 Task: Look for space in Backa Palanka, Serbia from 15th June, 2023 to 21st June, 2023 for 5 adults in price range Rs.14000 to Rs.25000. Place can be entire place with 3 bedrooms having 3 beds and 3 bathrooms. Property type can be house, flat, guest house. Booking option can be shelf check-in. Required host language is English.
Action: Mouse moved to (405, 183)
Screenshot: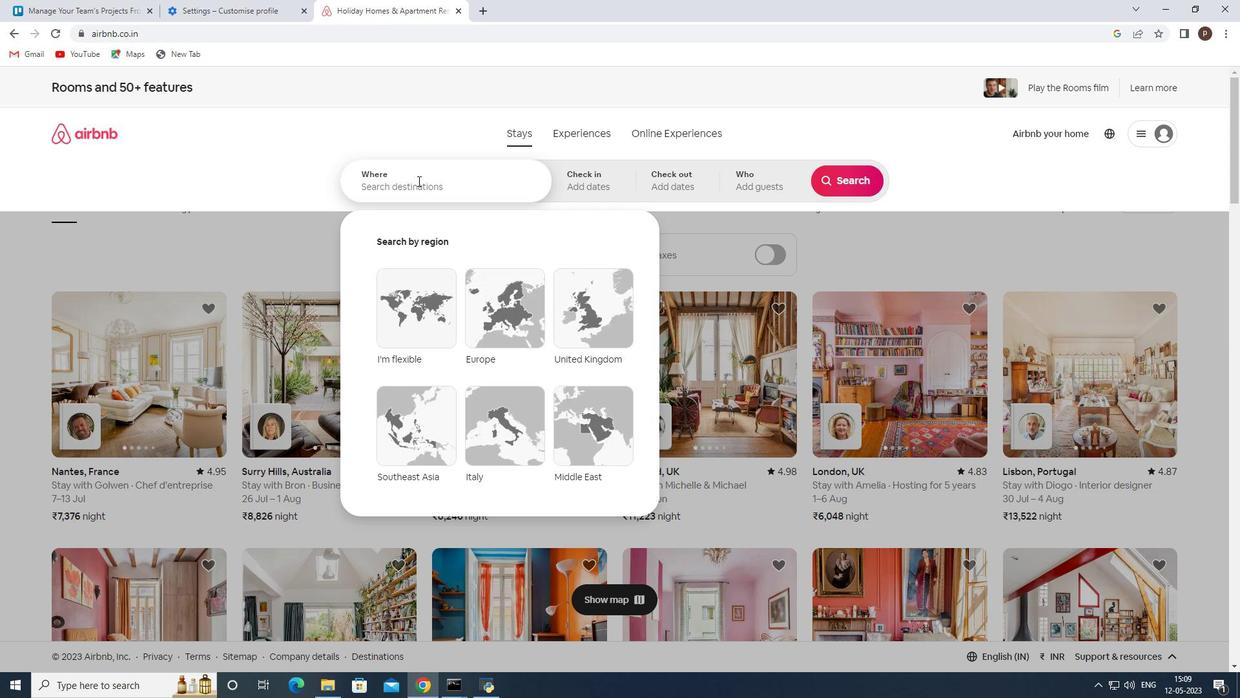 
Action: Mouse pressed left at (405, 183)
Screenshot: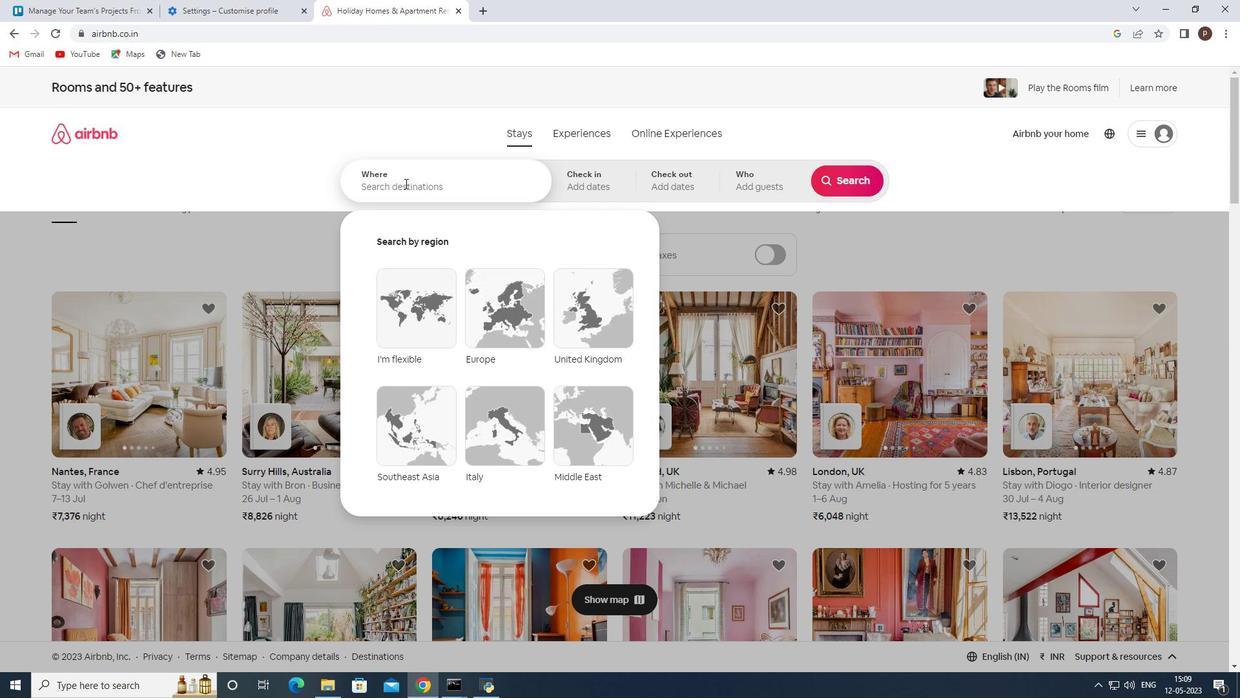 
Action: Key pressed <Key.caps_lock>B<Key.caps_lock>acka
Screenshot: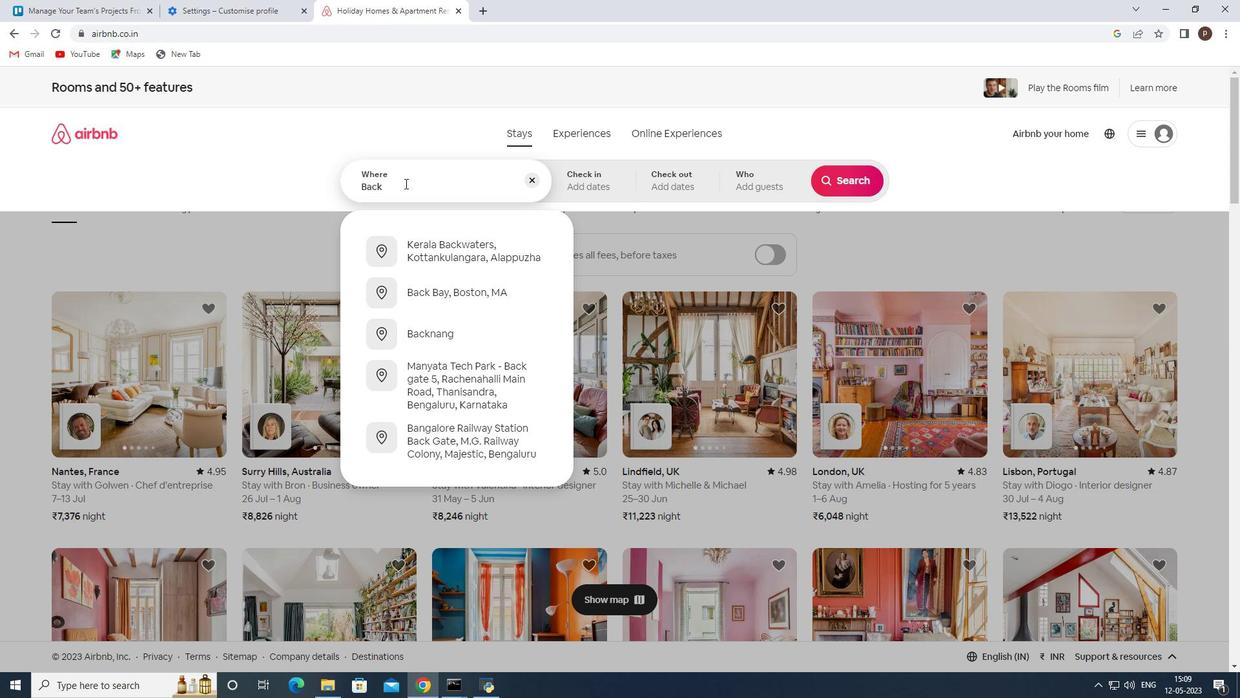 
Action: Mouse moved to (441, 245)
Screenshot: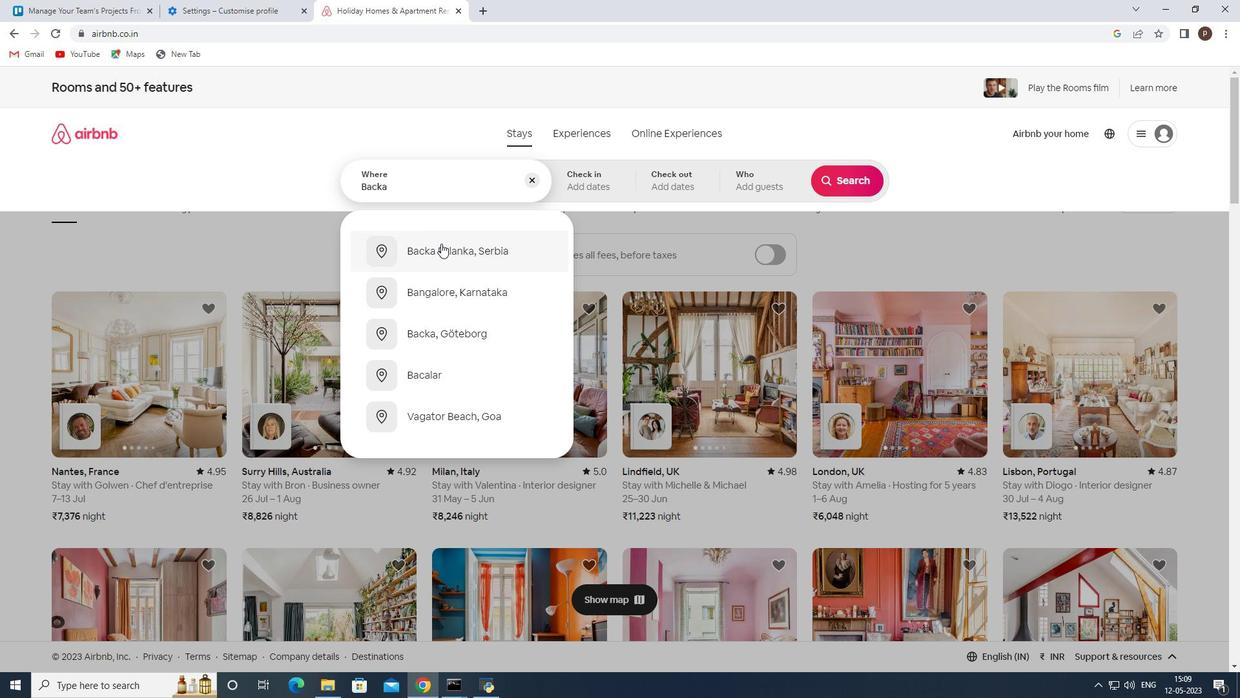 
Action: Mouse pressed left at (441, 245)
Screenshot: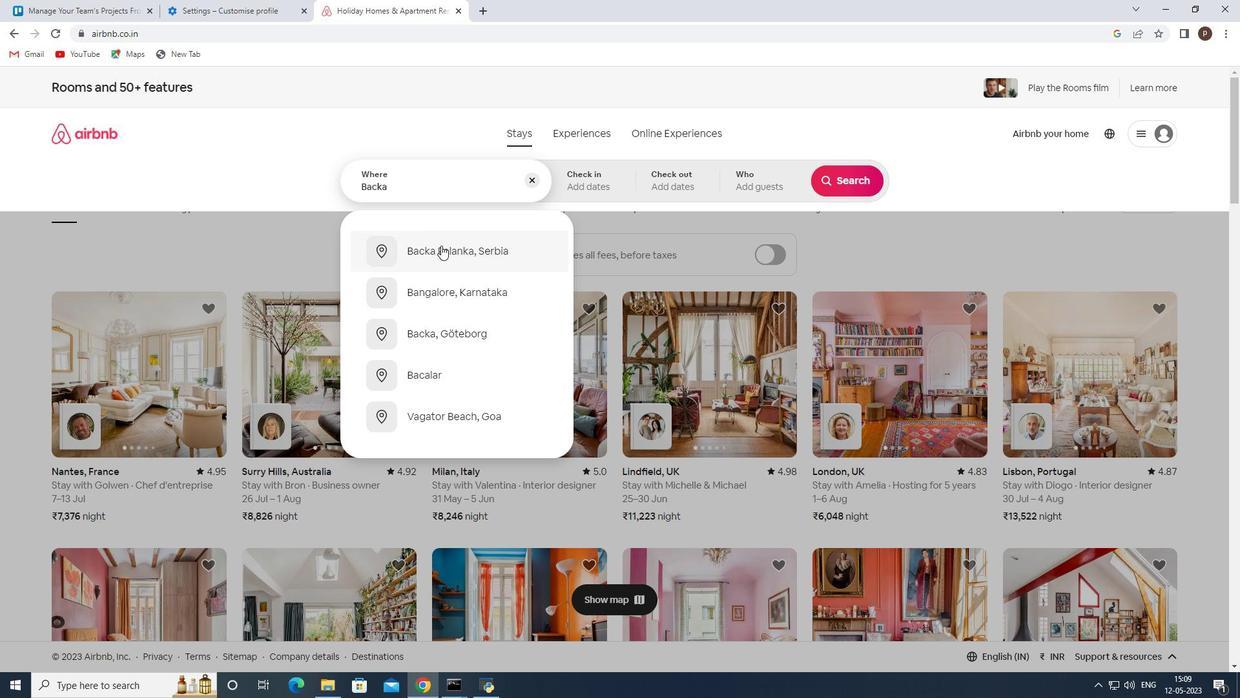 
Action: Mouse moved to (771, 394)
Screenshot: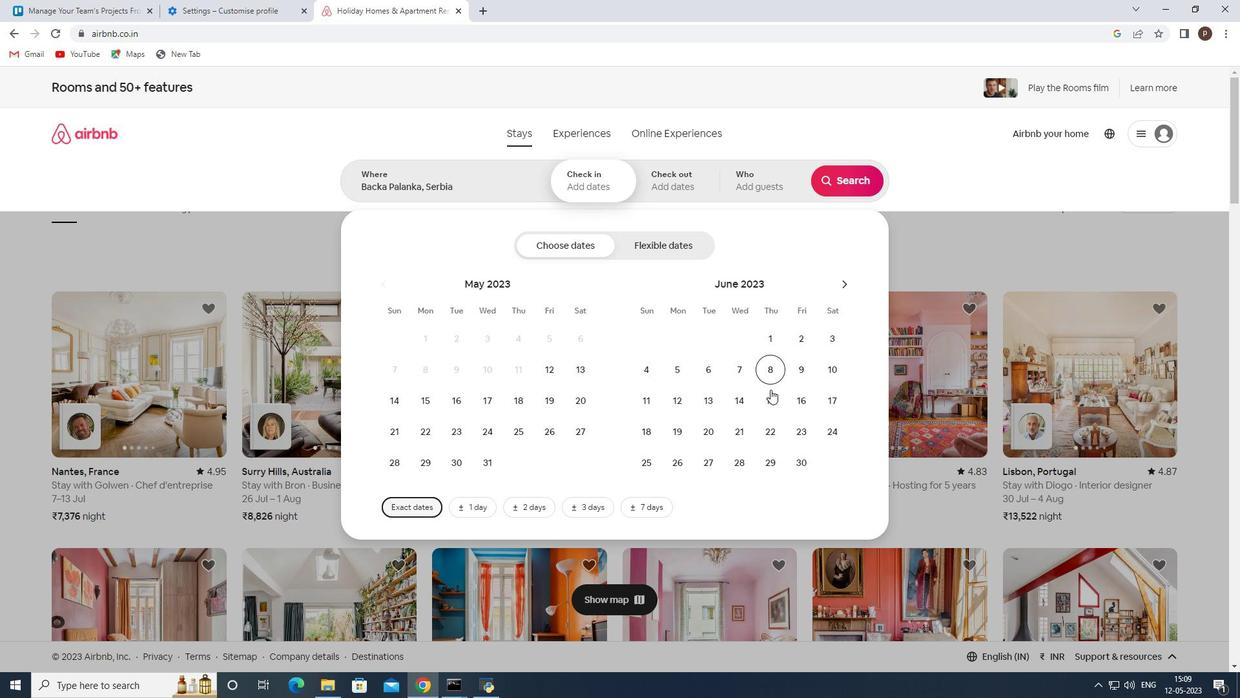 
Action: Mouse pressed left at (771, 394)
Screenshot: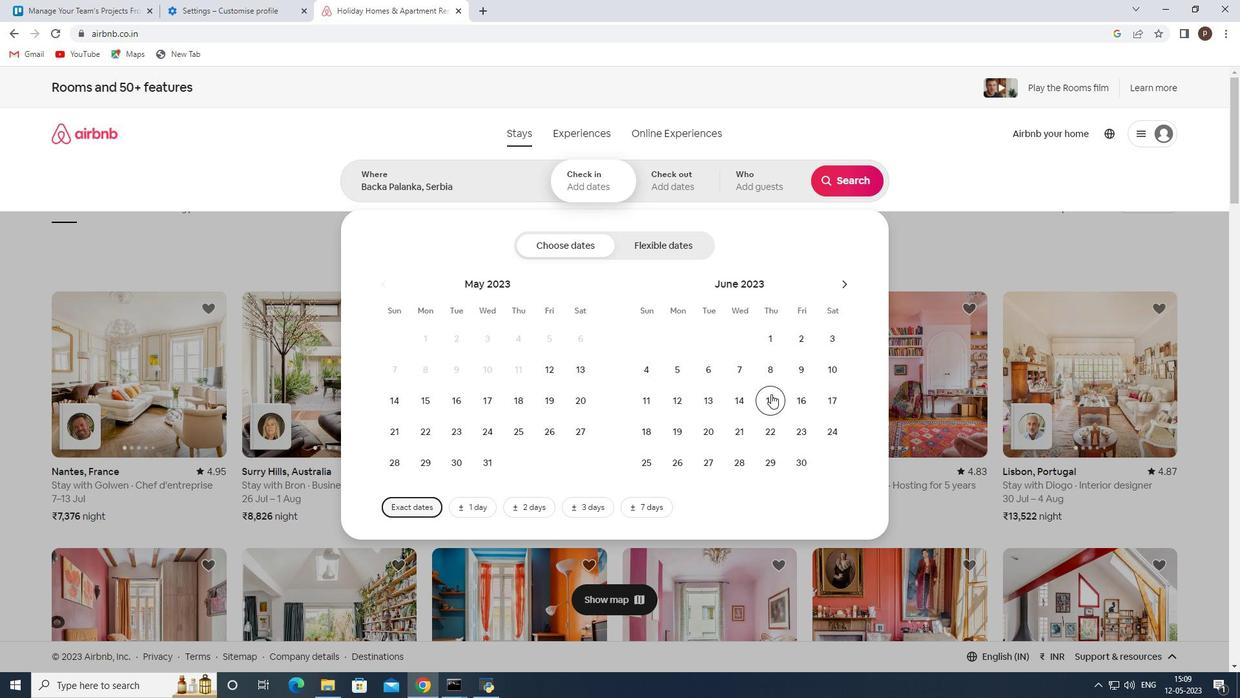 
Action: Mouse moved to (736, 431)
Screenshot: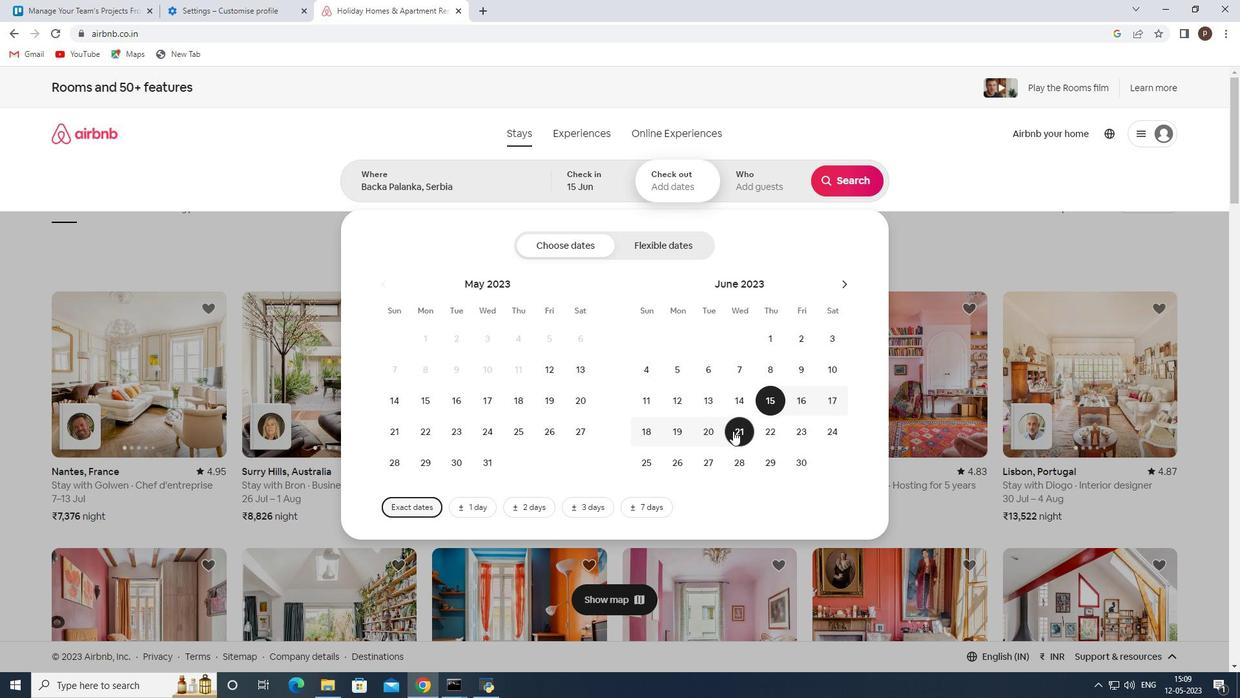 
Action: Mouse pressed left at (736, 431)
Screenshot: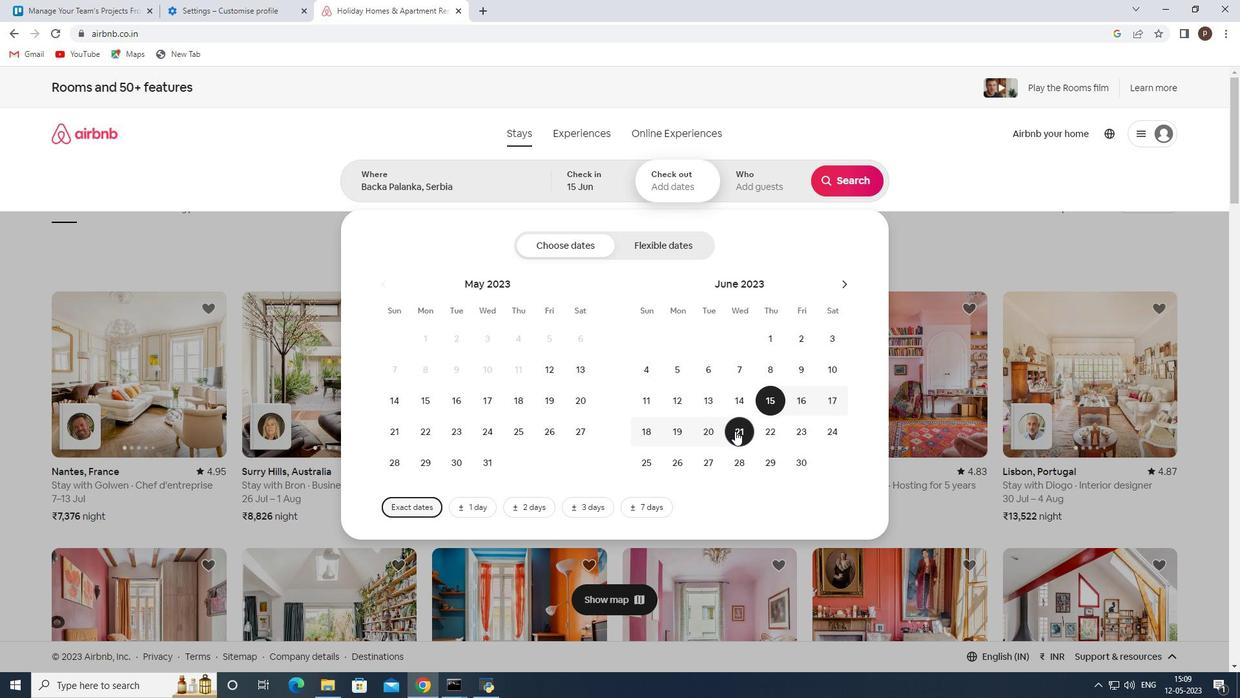 
Action: Mouse moved to (752, 186)
Screenshot: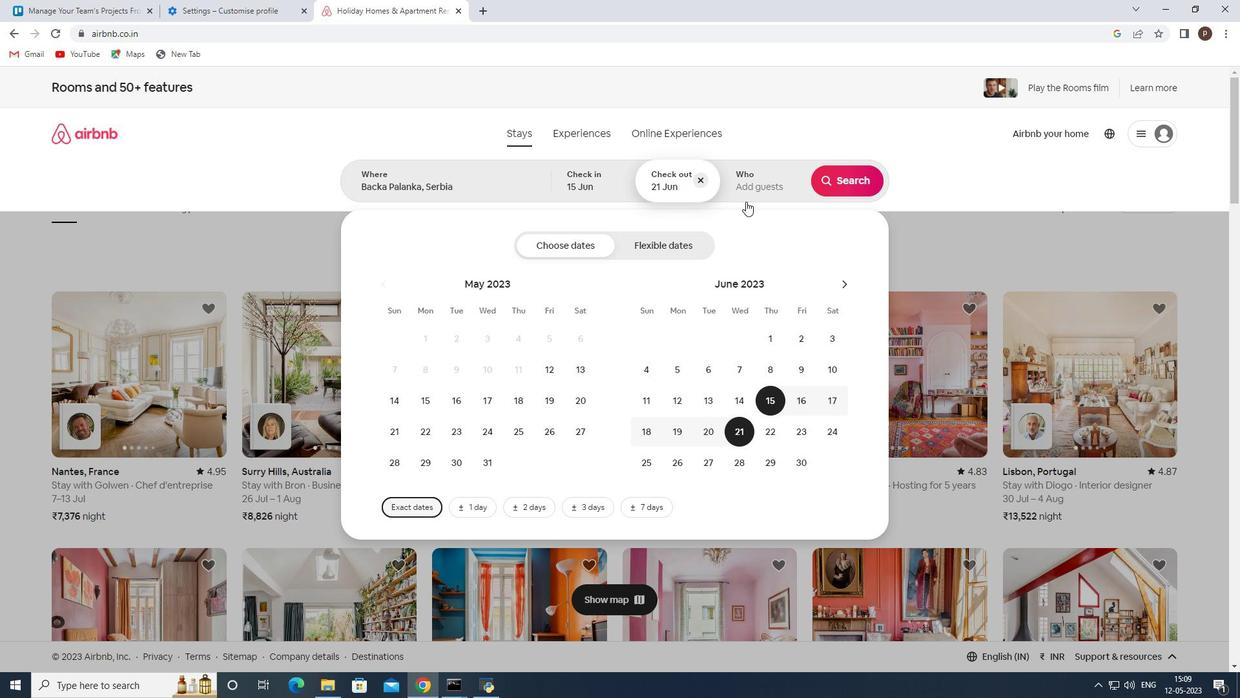 
Action: Mouse pressed left at (752, 186)
Screenshot: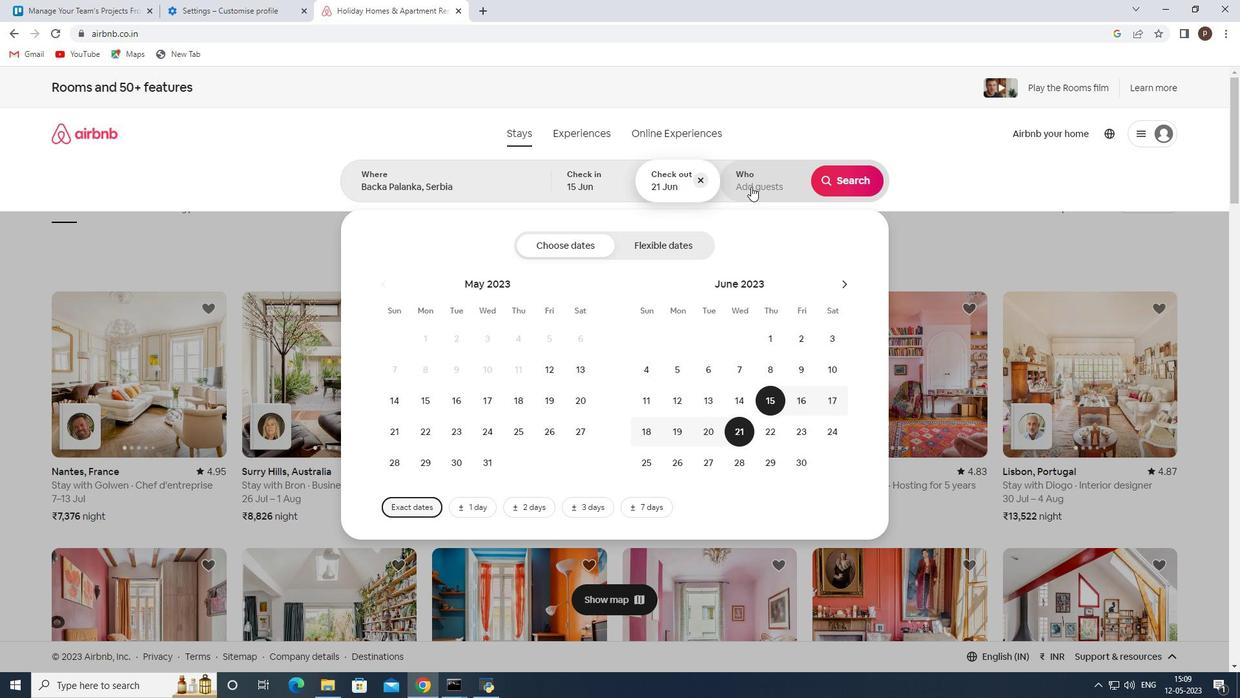 
Action: Mouse moved to (839, 247)
Screenshot: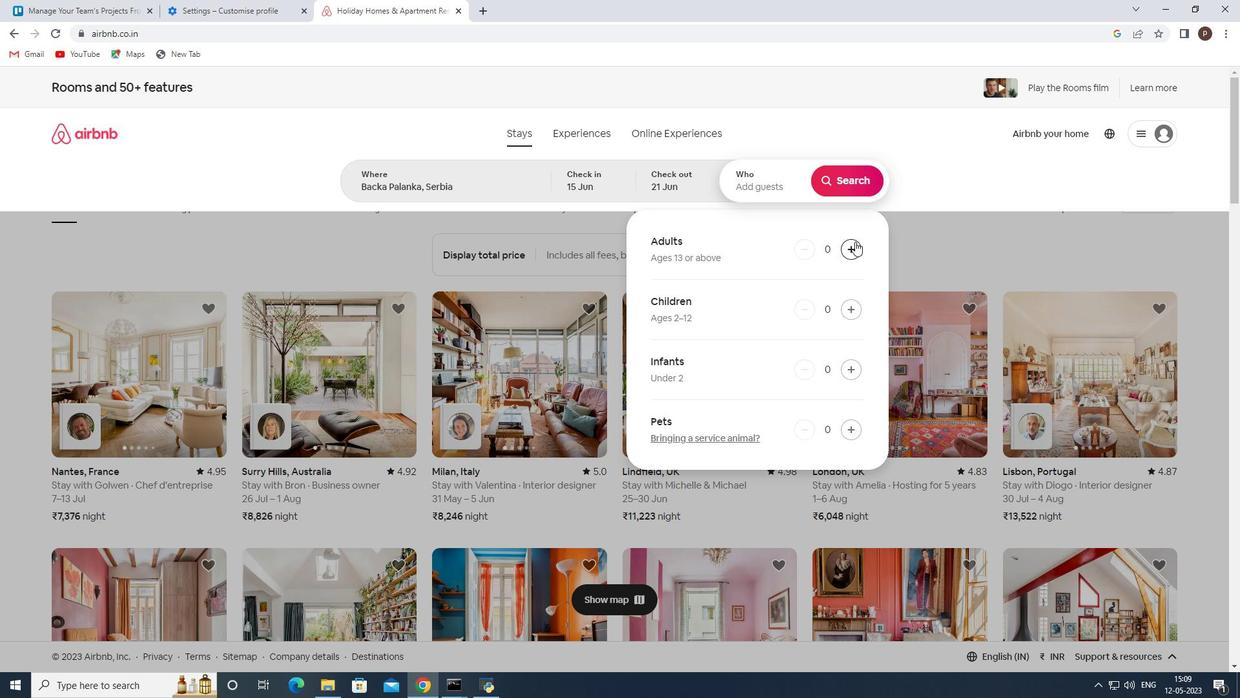 
Action: Mouse pressed left at (839, 247)
Screenshot: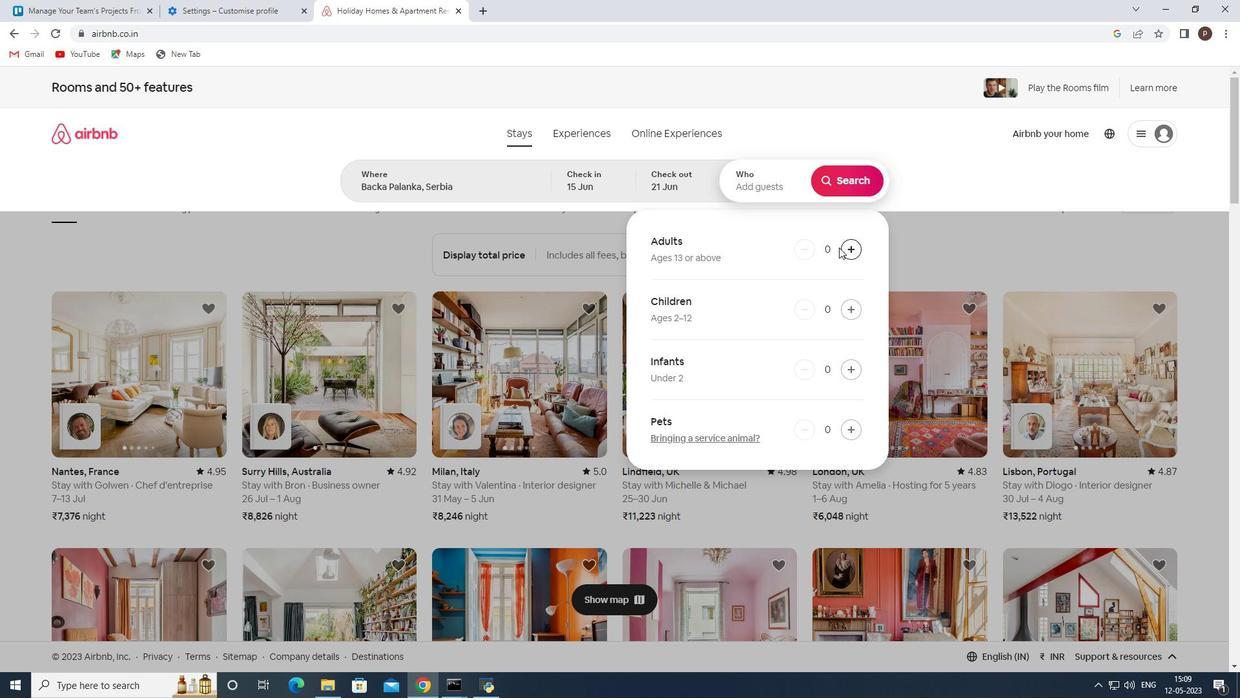 
Action: Mouse moved to (845, 246)
Screenshot: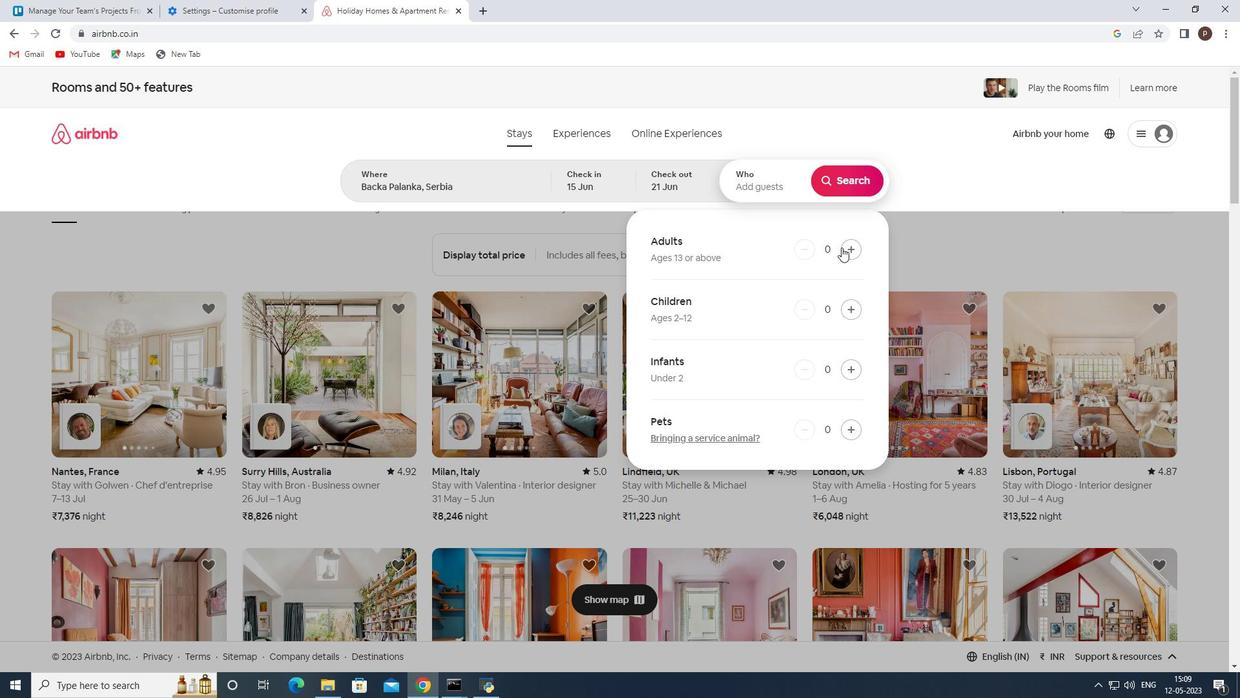 
Action: Mouse pressed left at (845, 246)
Screenshot: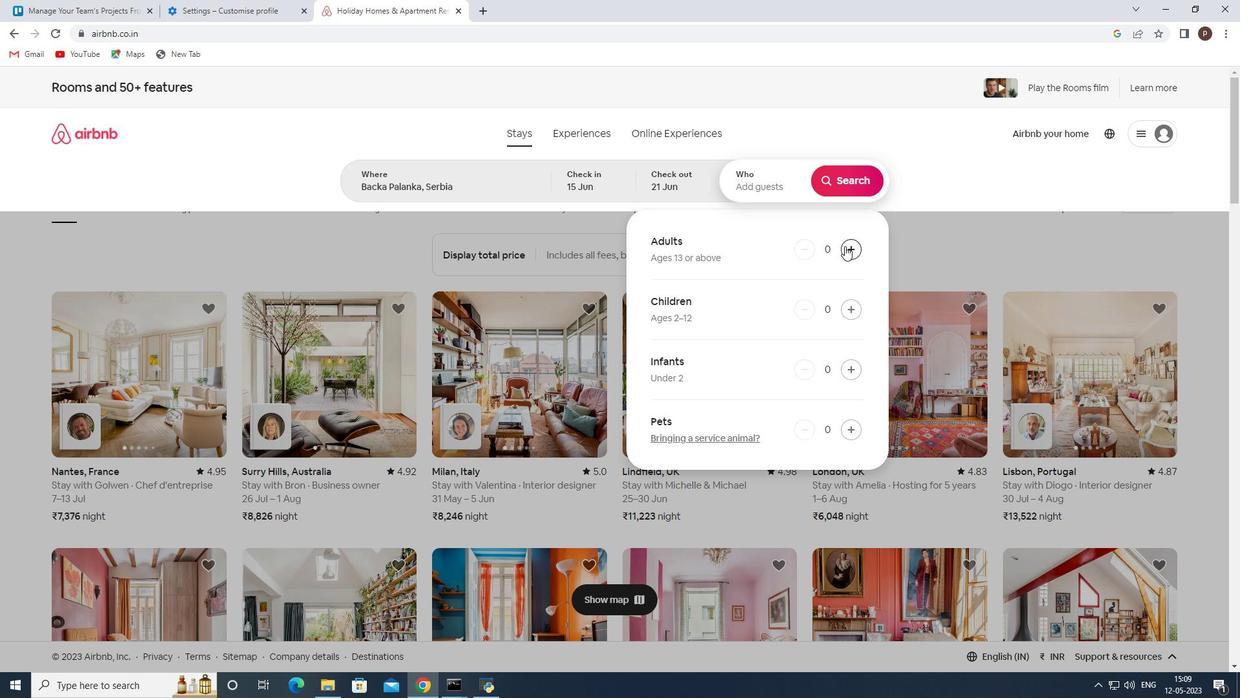 
Action: Mouse moved to (846, 246)
Screenshot: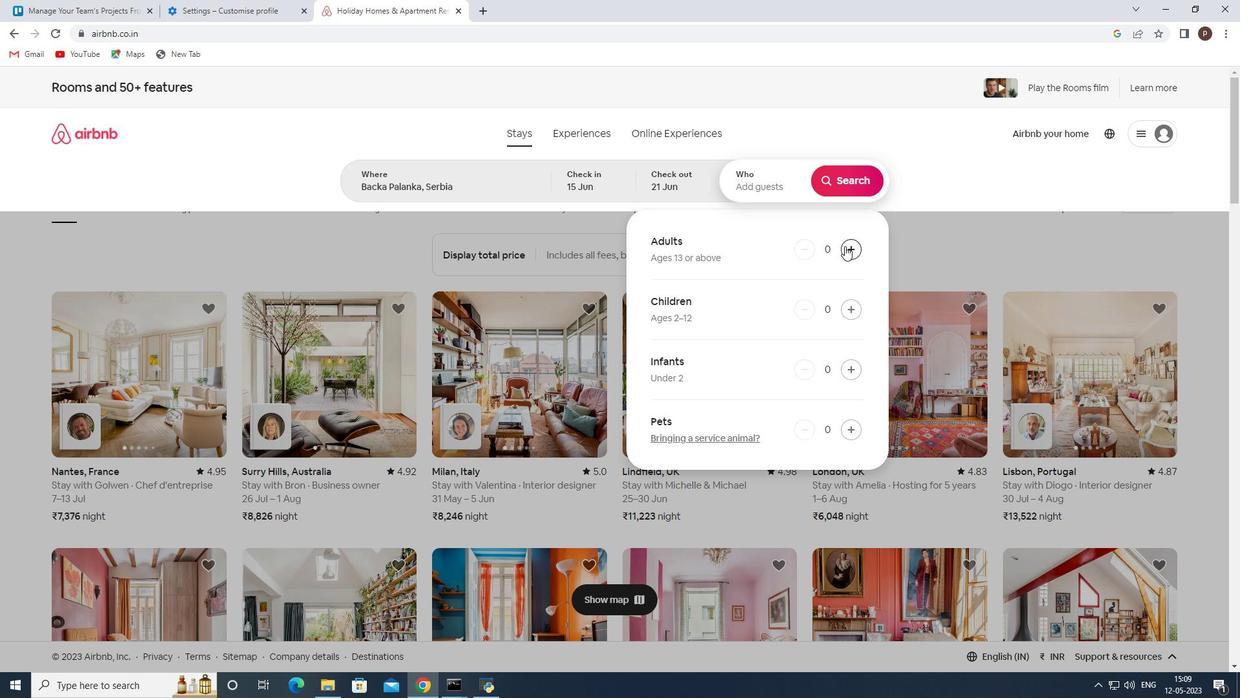 
Action: Mouse pressed left at (846, 246)
Screenshot: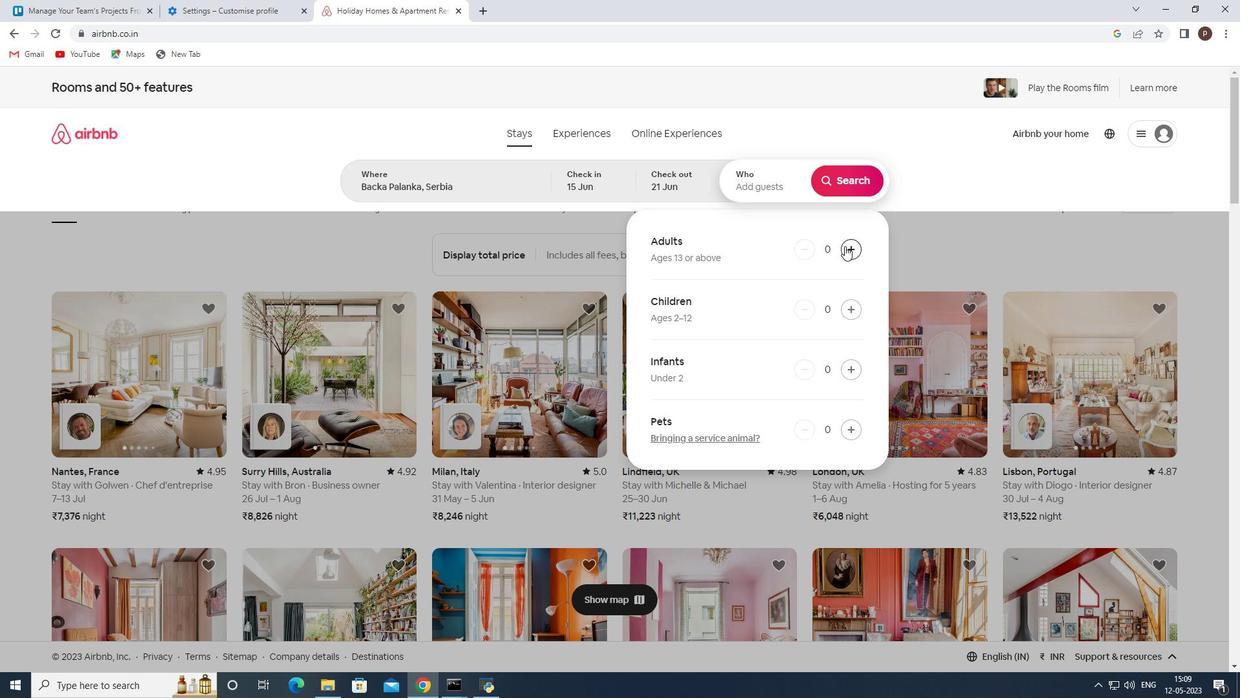 
Action: Mouse moved to (847, 246)
Screenshot: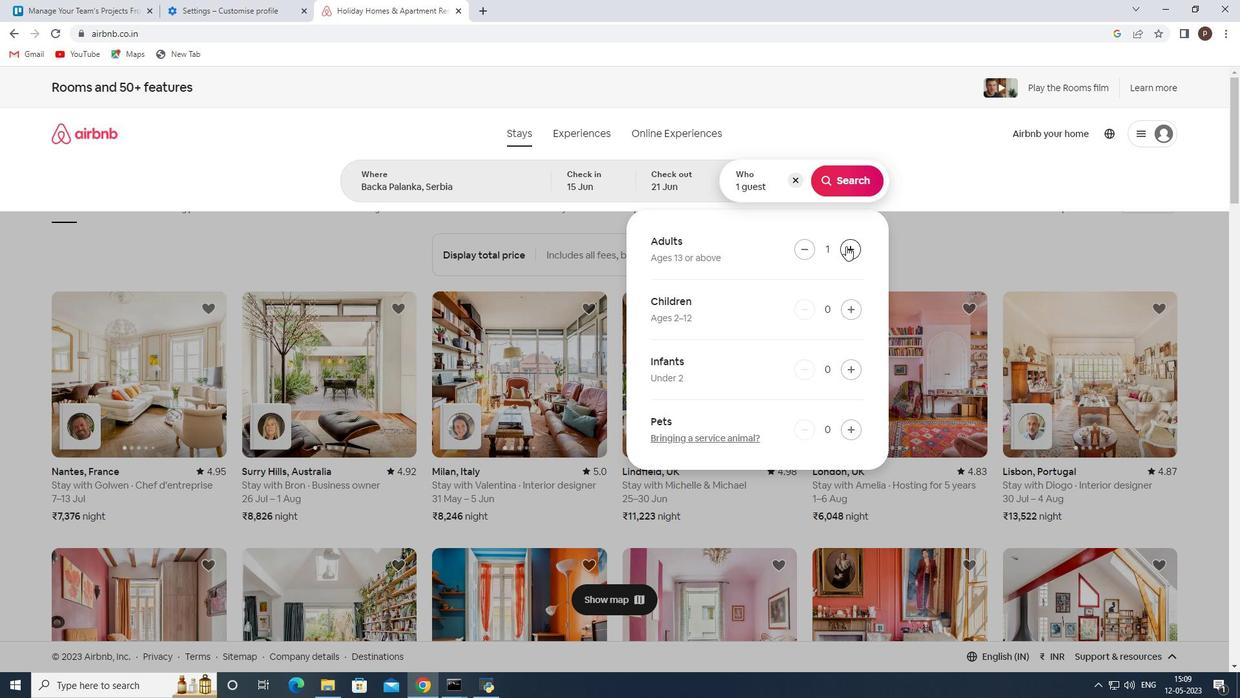 
Action: Mouse pressed left at (847, 246)
Screenshot: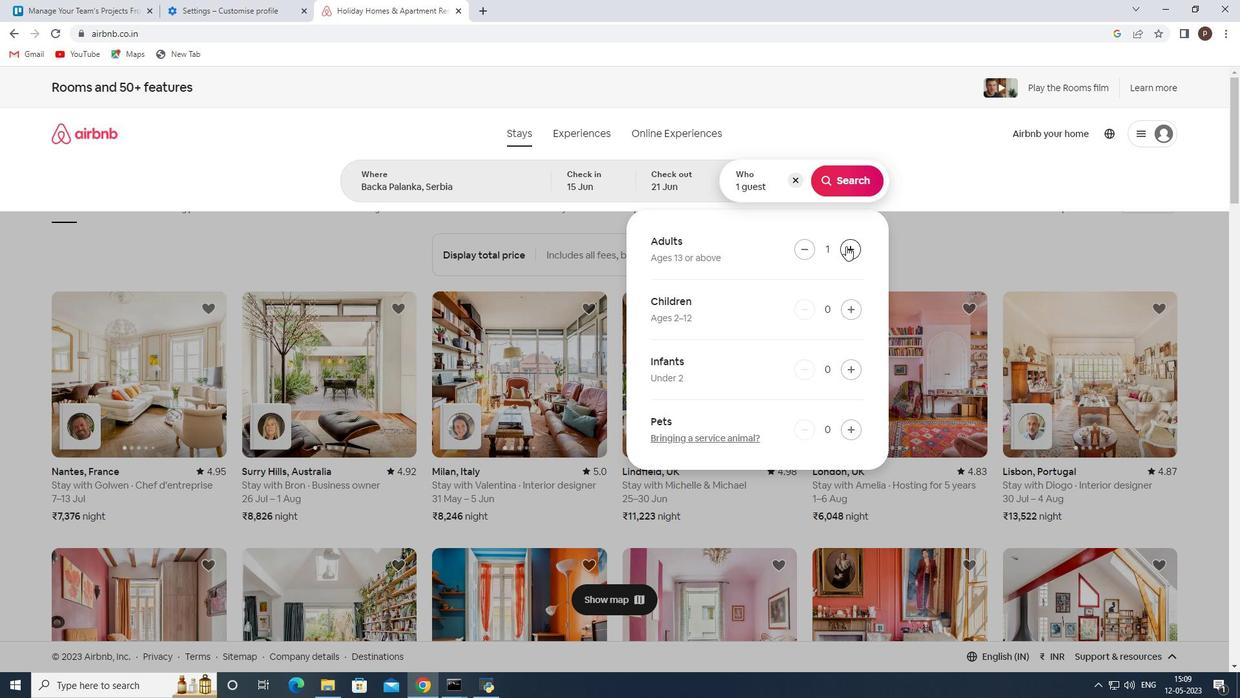 
Action: Mouse moved to (849, 245)
Screenshot: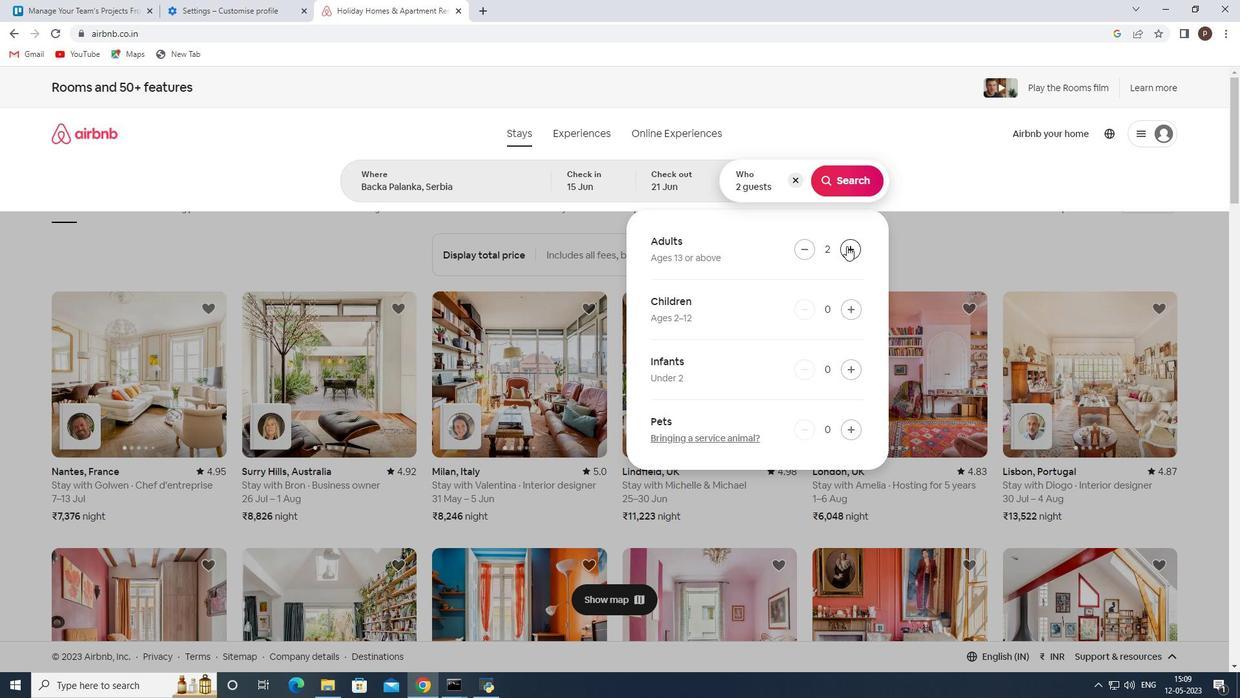 
Action: Mouse pressed left at (849, 245)
Screenshot: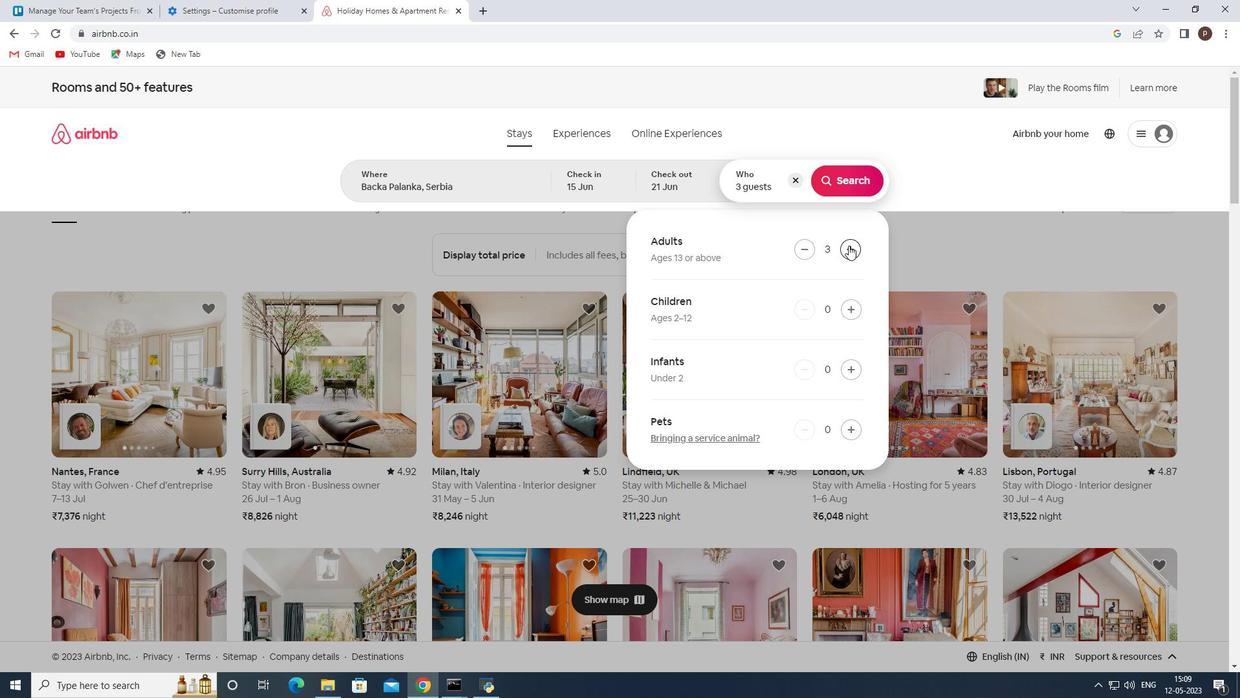 
Action: Mouse pressed left at (849, 245)
Screenshot: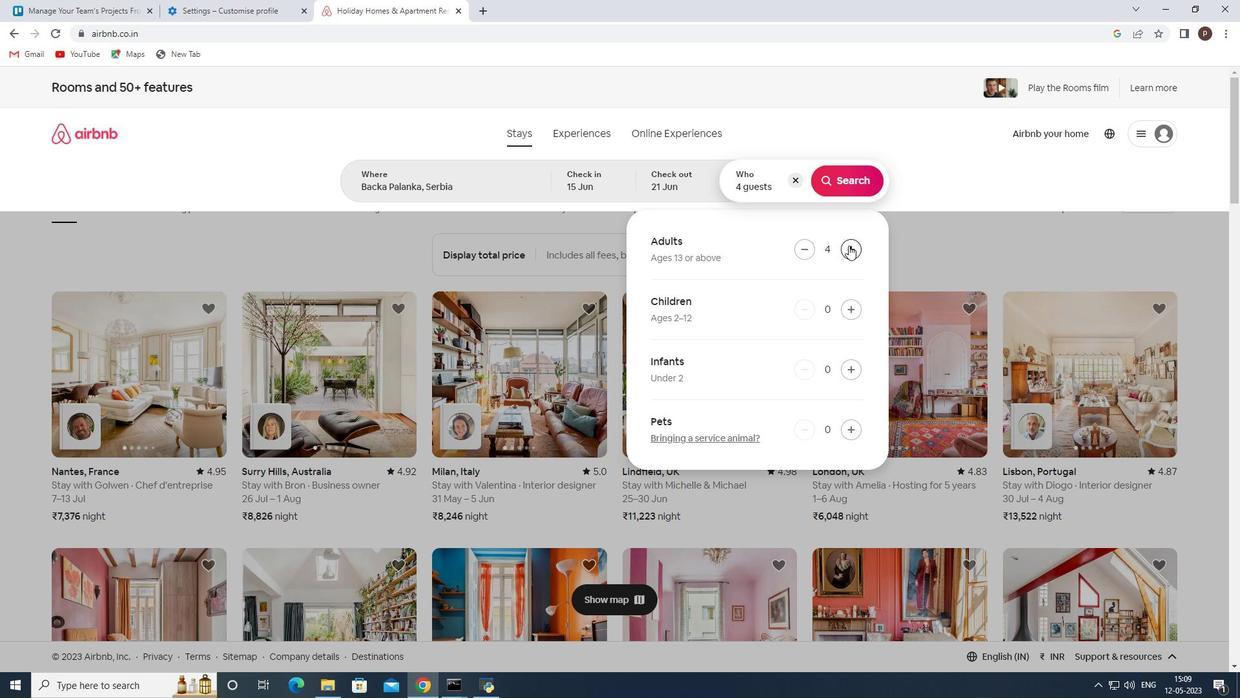 
Action: Mouse moved to (851, 174)
Screenshot: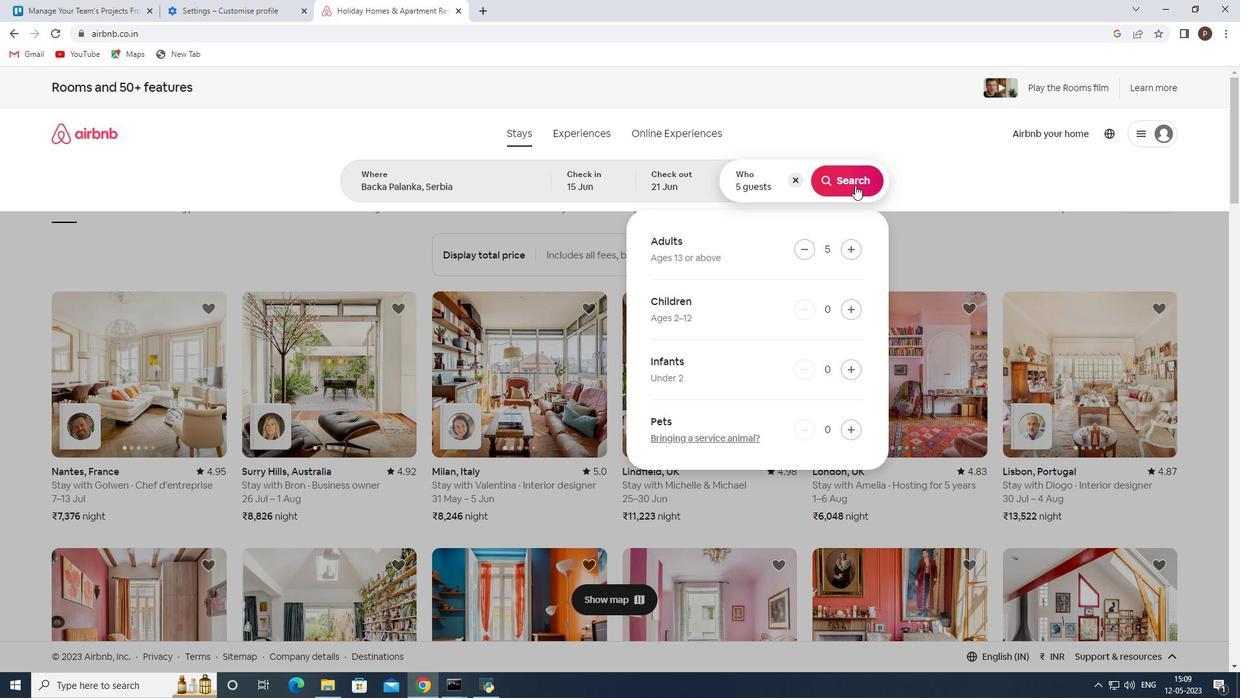 
Action: Mouse pressed left at (851, 174)
Screenshot: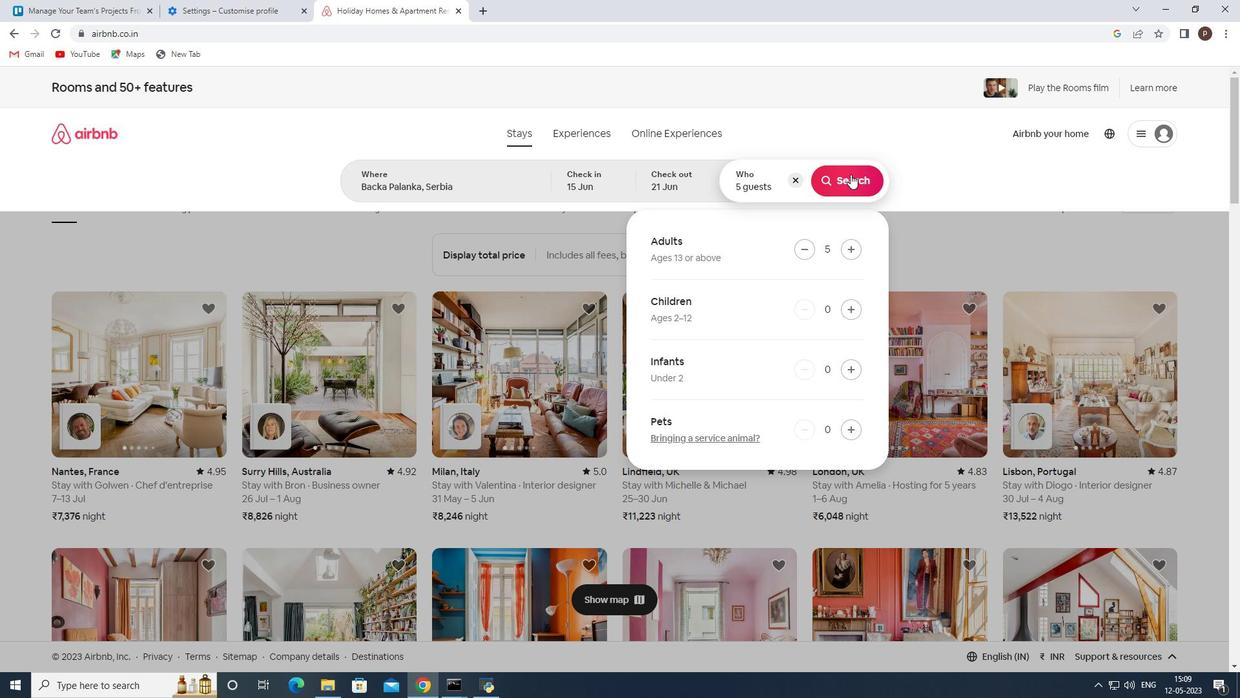 
Action: Mouse moved to (1167, 150)
Screenshot: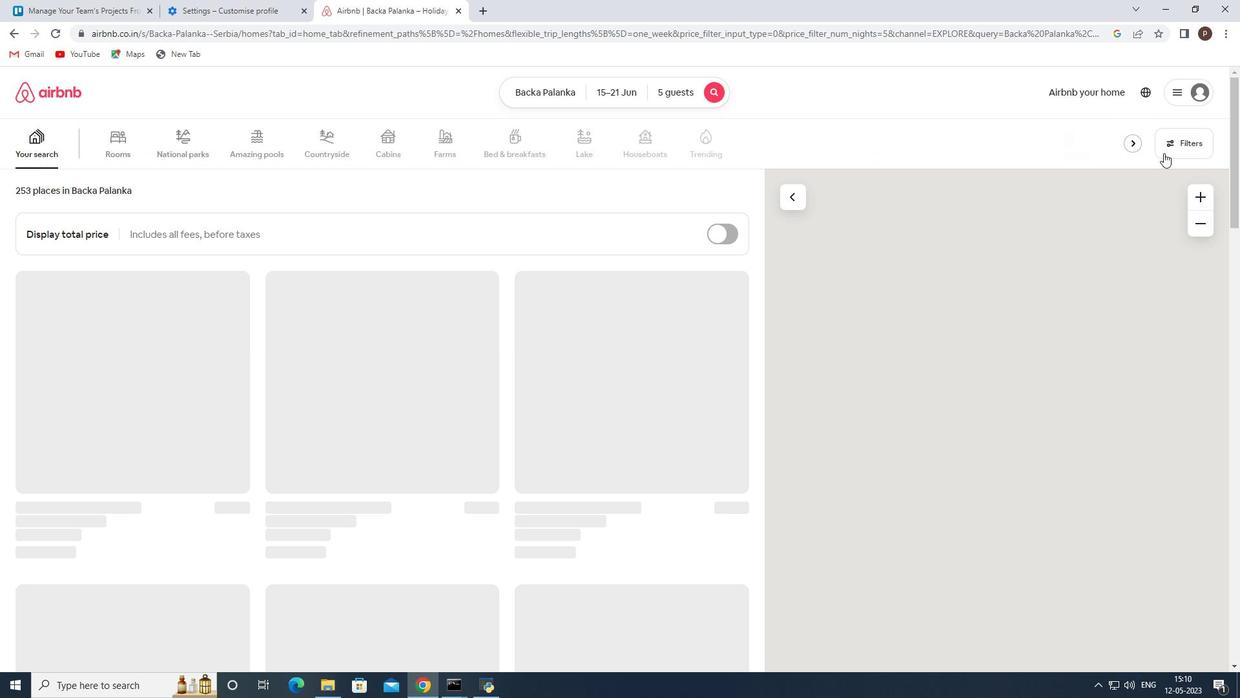 
Action: Mouse pressed left at (1167, 150)
Screenshot: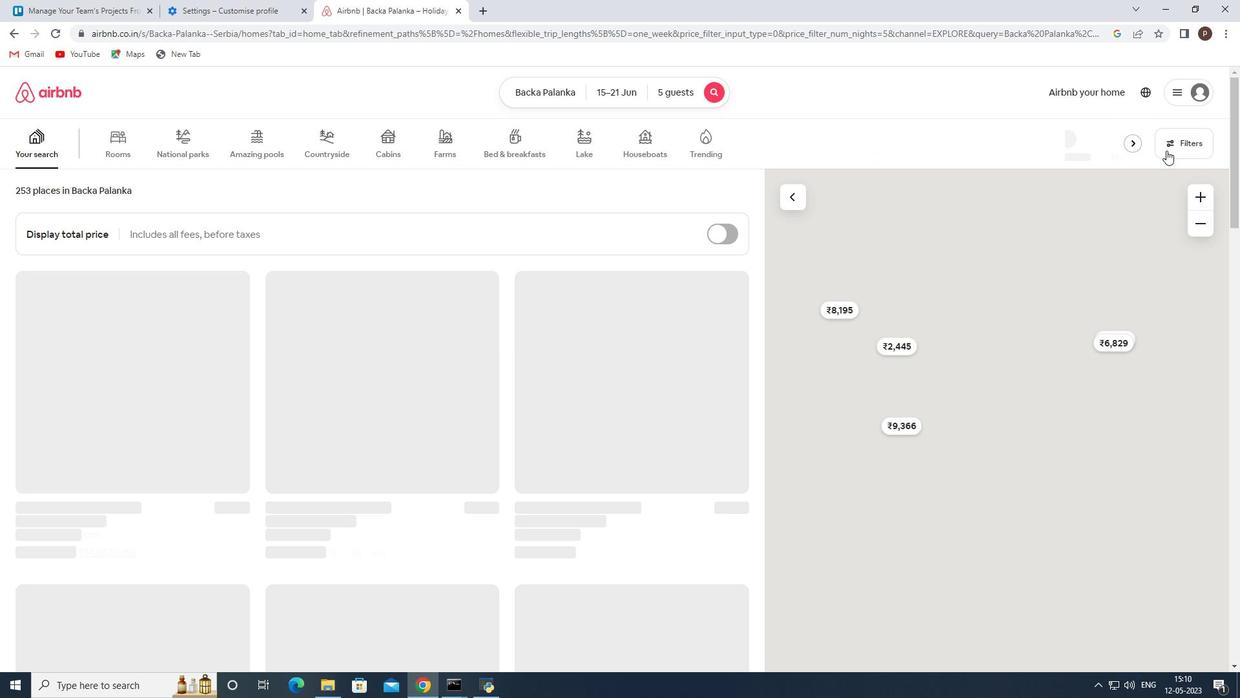 
Action: Mouse moved to (431, 460)
Screenshot: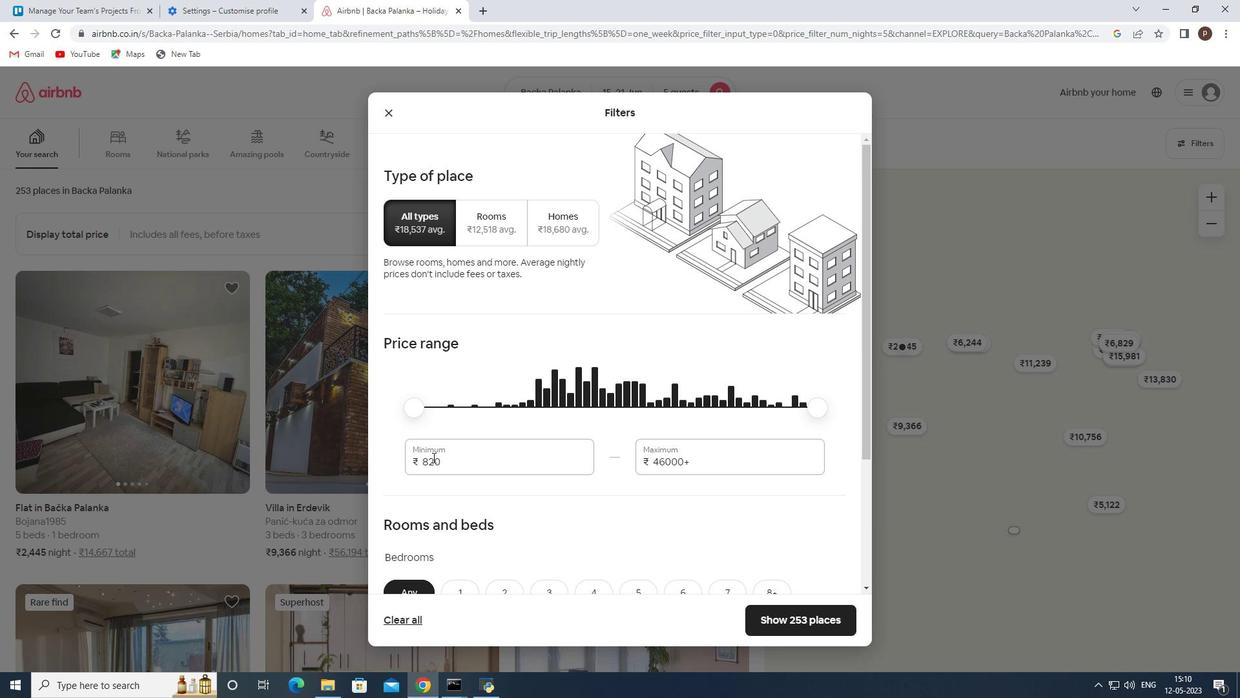 
Action: Mouse pressed left at (431, 460)
Screenshot: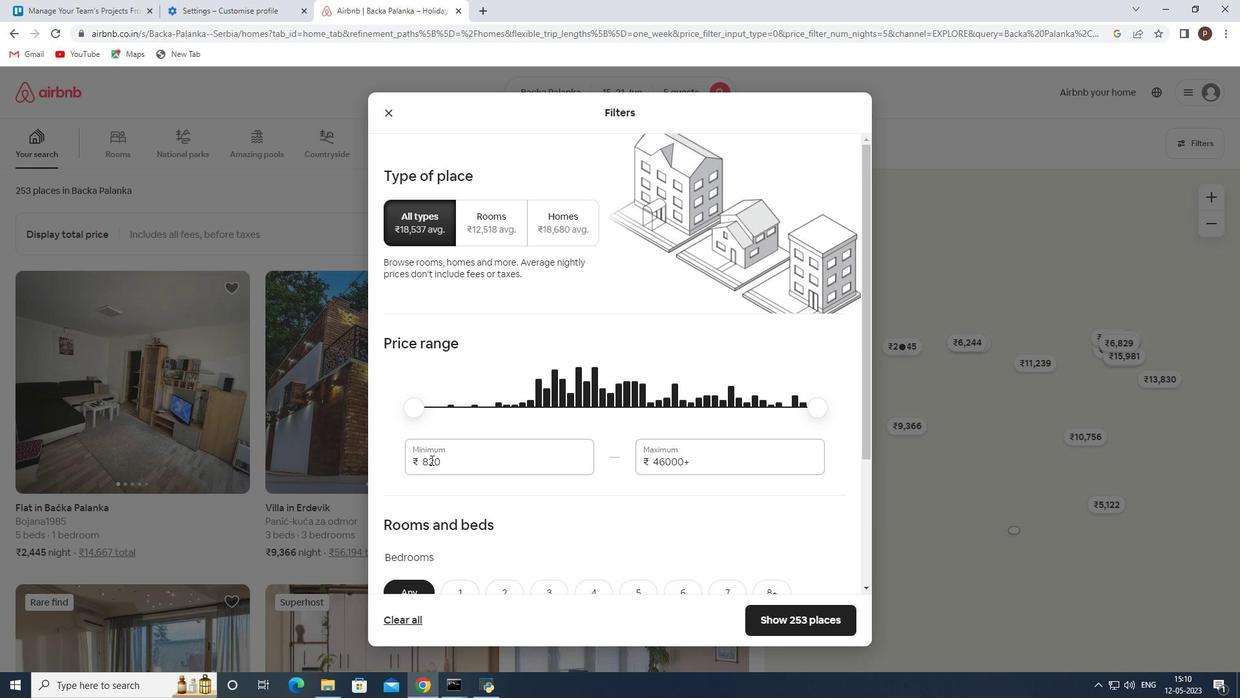 
Action: Mouse pressed left at (431, 460)
Screenshot: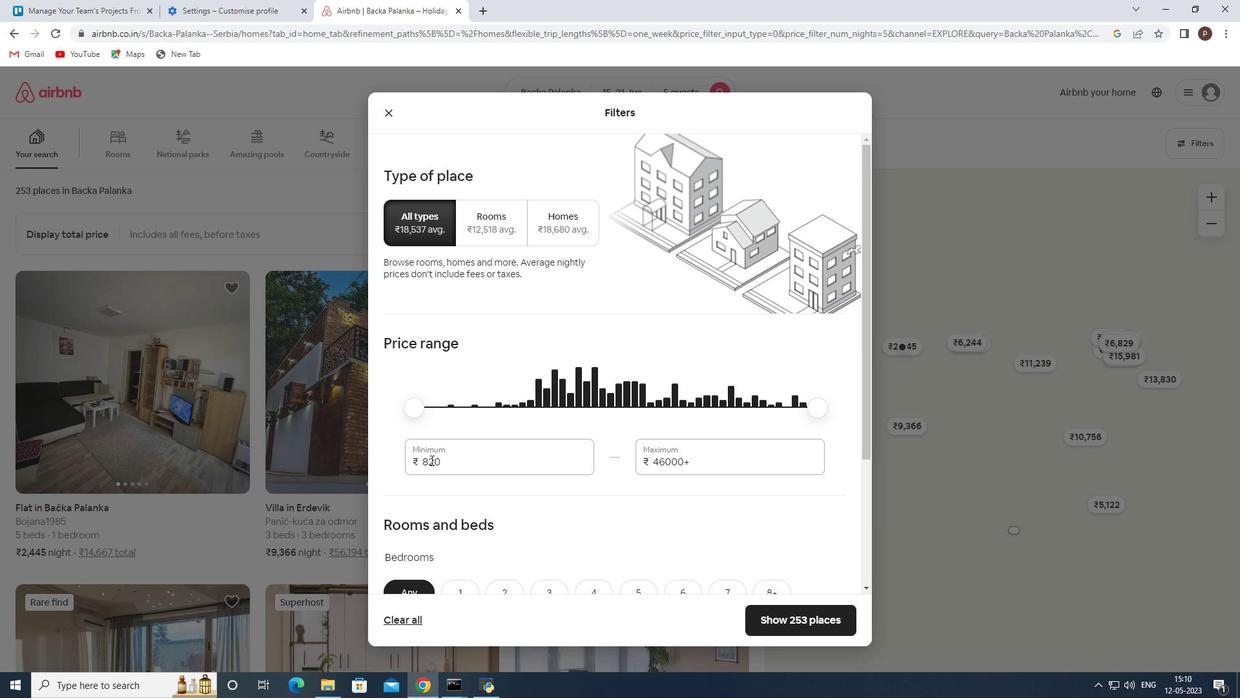 
Action: Key pressed 14000<Key.tab>25000
Screenshot: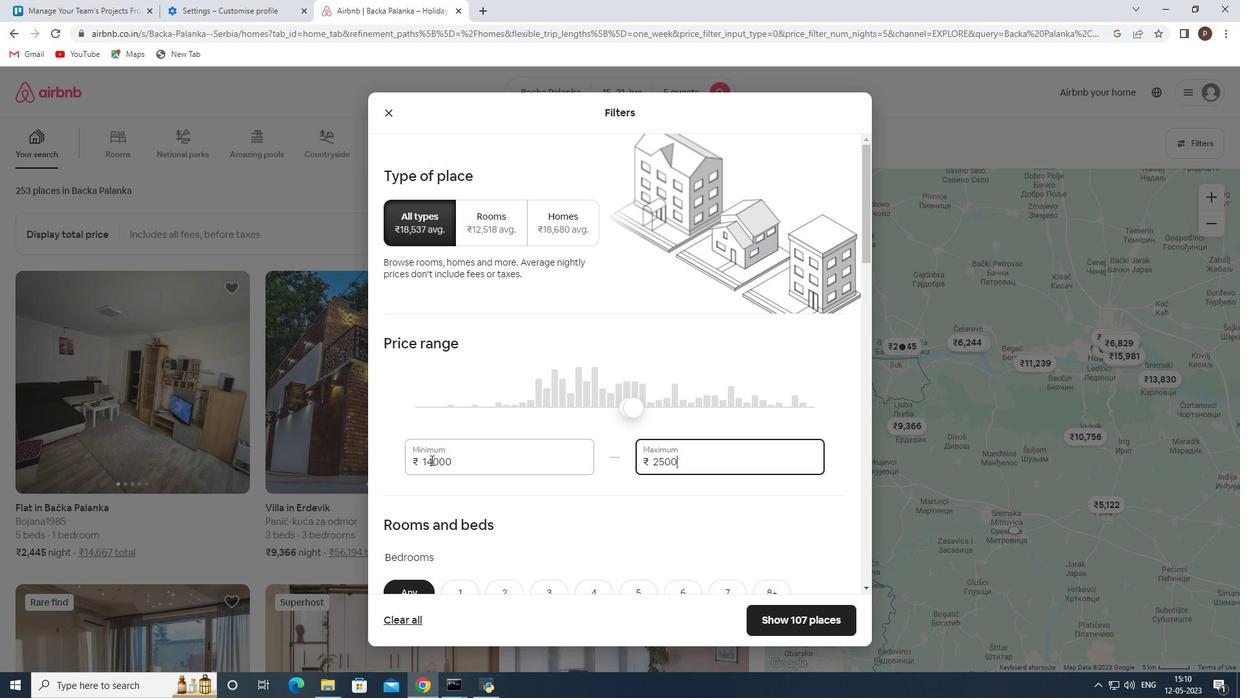 
Action: Mouse moved to (436, 476)
Screenshot: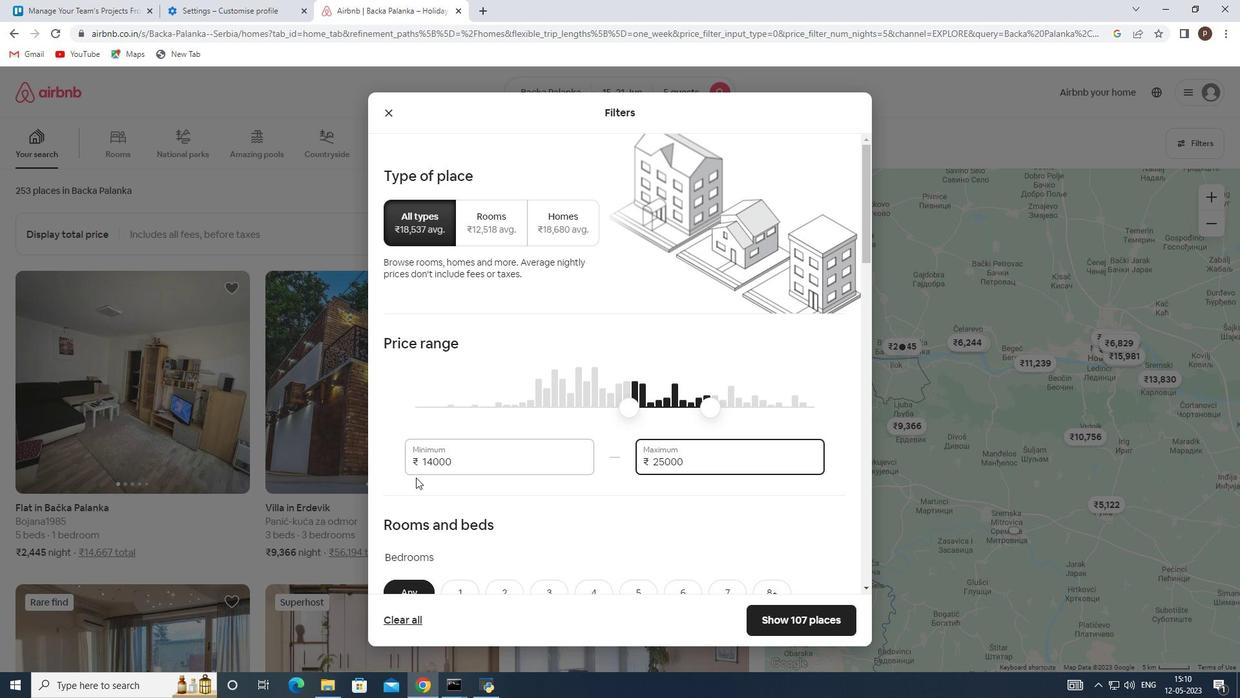 
Action: Mouse scrolled (436, 475) with delta (0, 0)
Screenshot: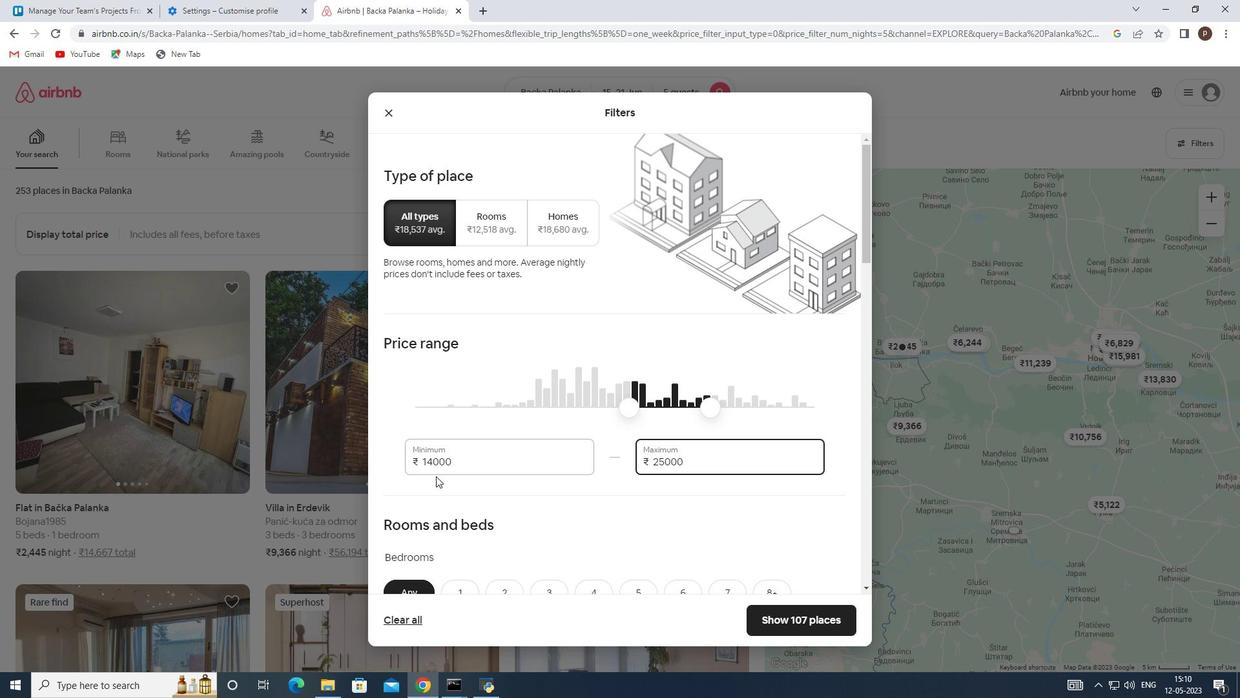 
Action: Mouse scrolled (436, 475) with delta (0, 0)
Screenshot: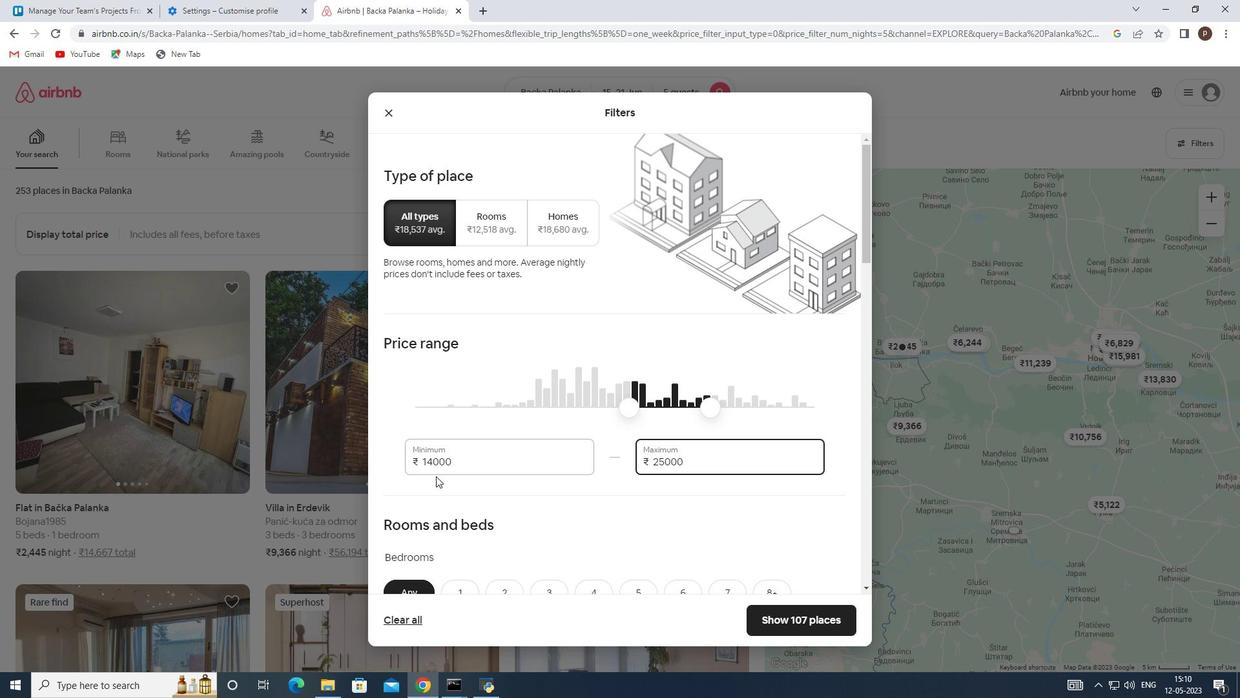 
Action: Mouse scrolled (436, 475) with delta (0, 0)
Screenshot: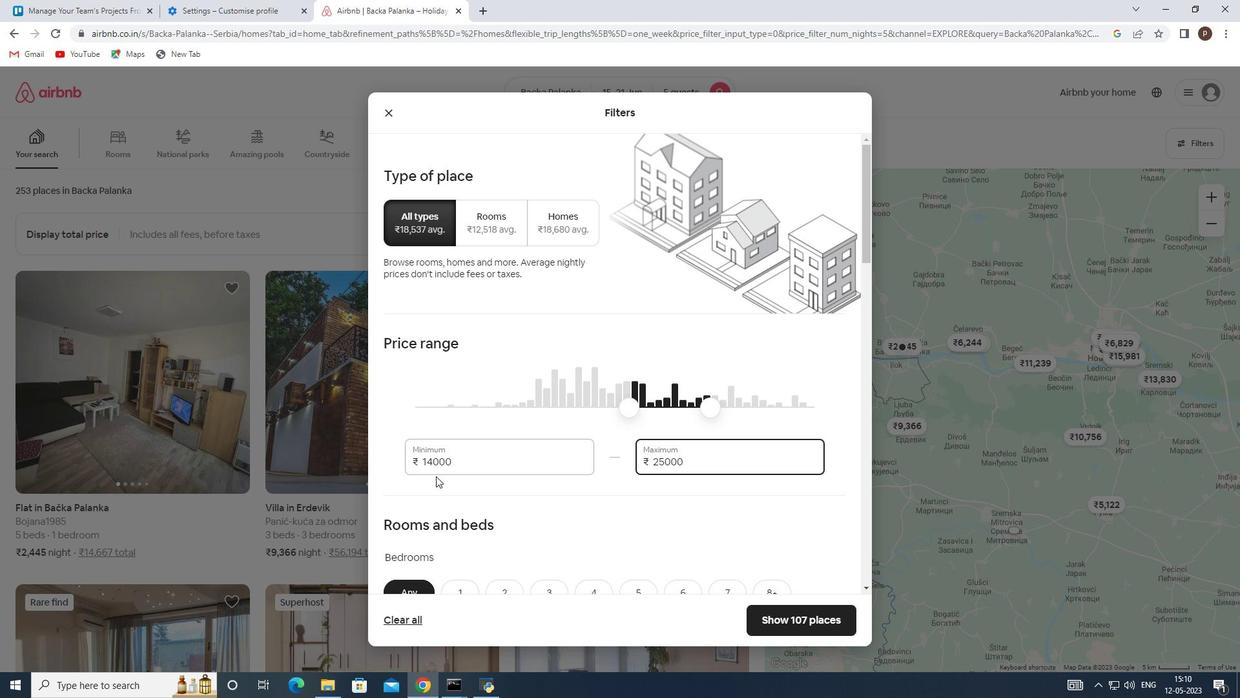 
Action: Mouse moved to (503, 436)
Screenshot: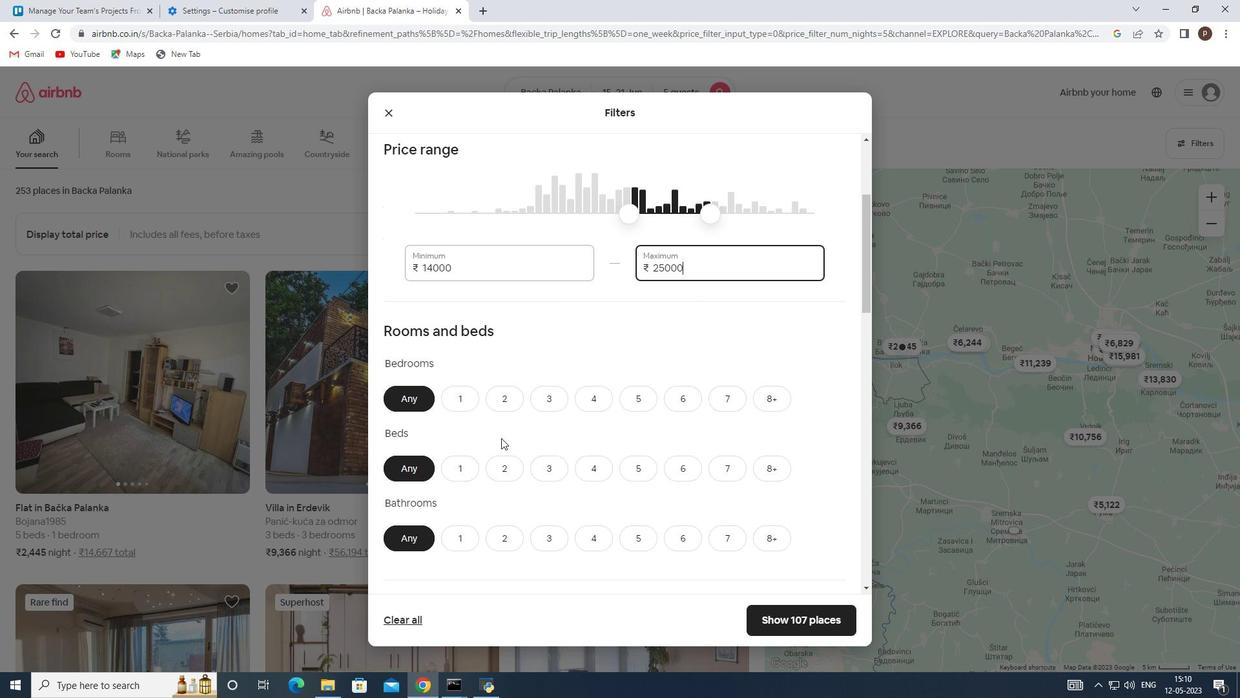 
Action: Mouse scrolled (503, 435) with delta (0, 0)
Screenshot: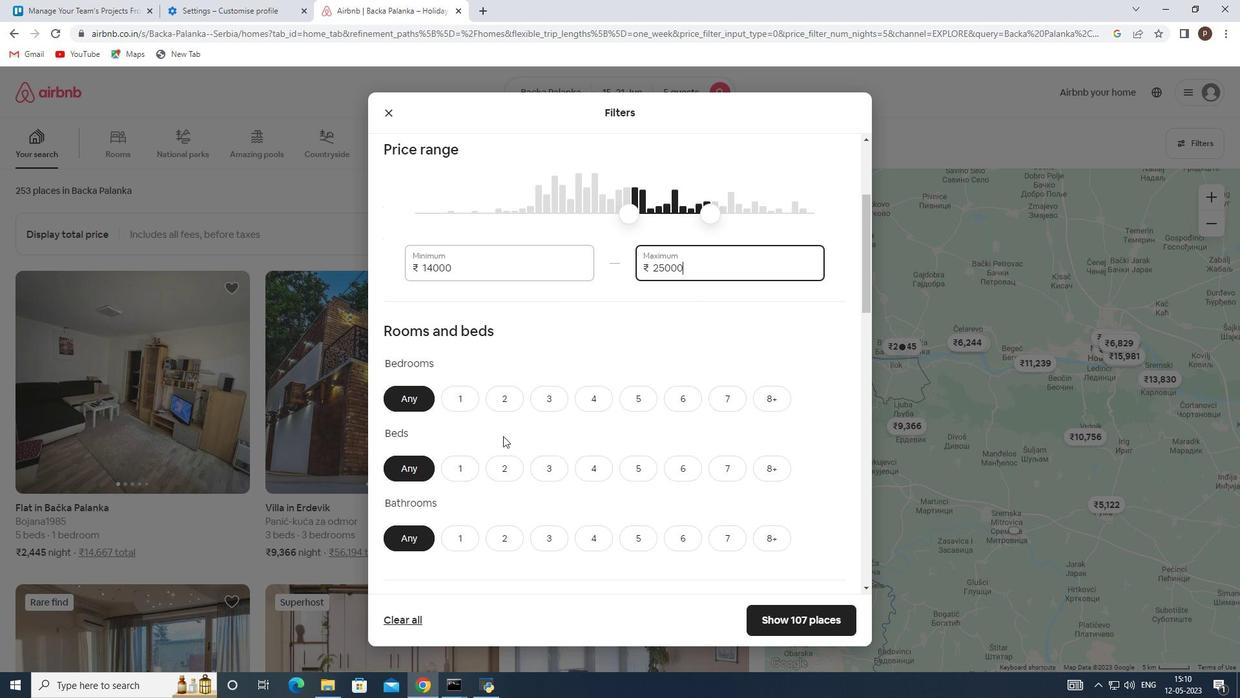 
Action: Mouse moved to (551, 329)
Screenshot: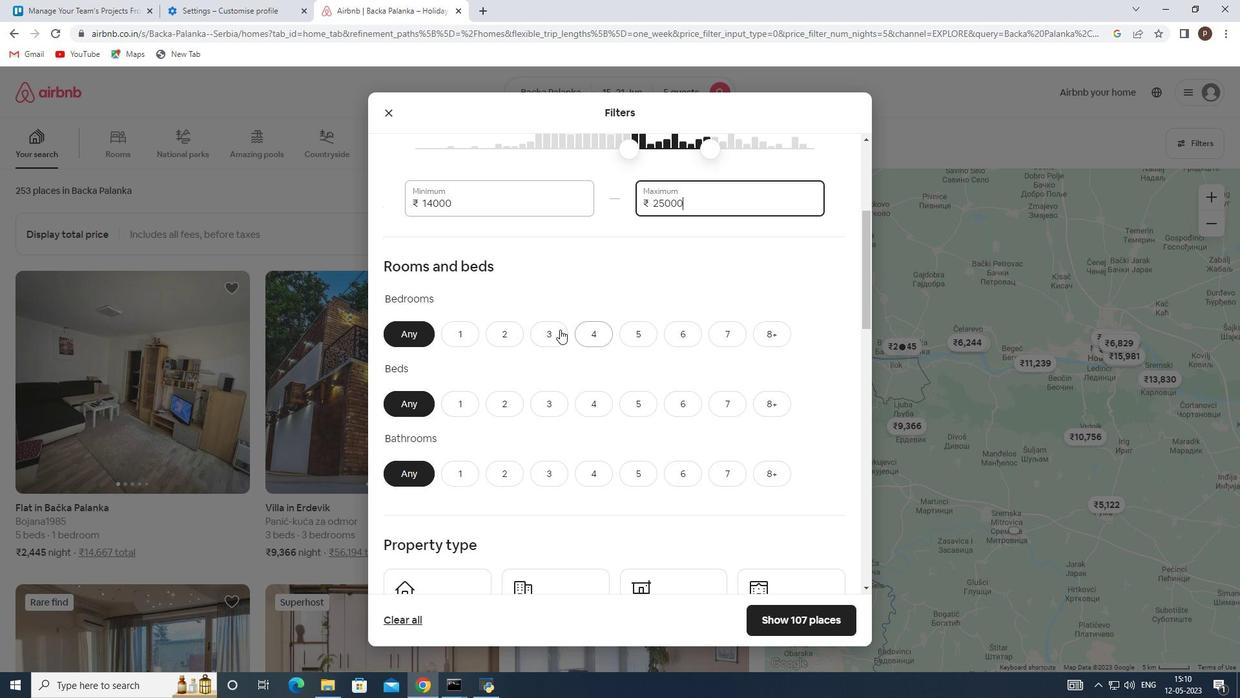 
Action: Mouse pressed left at (551, 329)
Screenshot: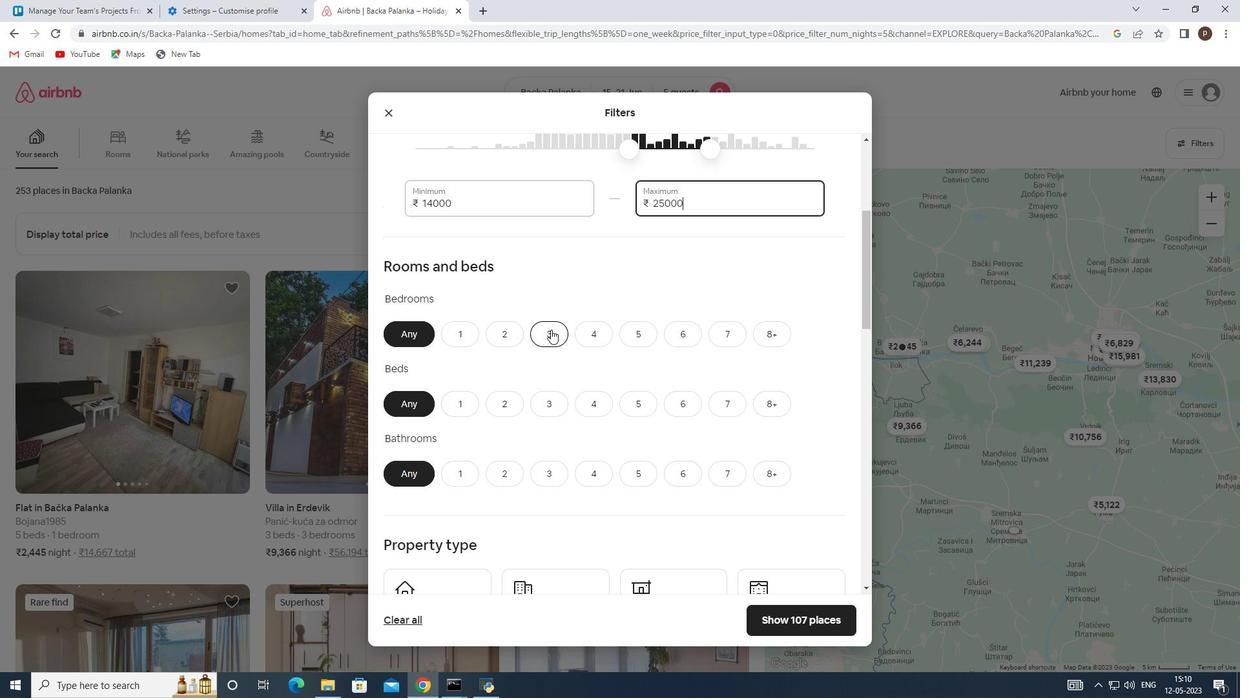 
Action: Mouse moved to (554, 394)
Screenshot: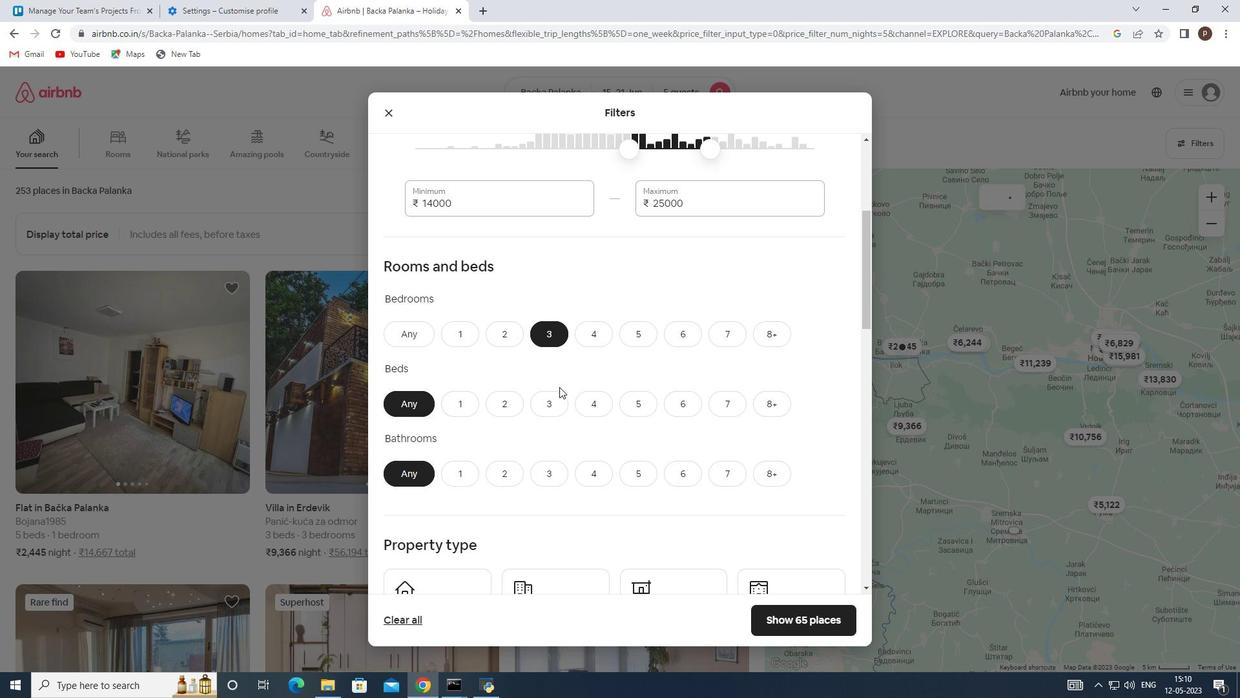 
Action: Mouse pressed left at (554, 394)
Screenshot: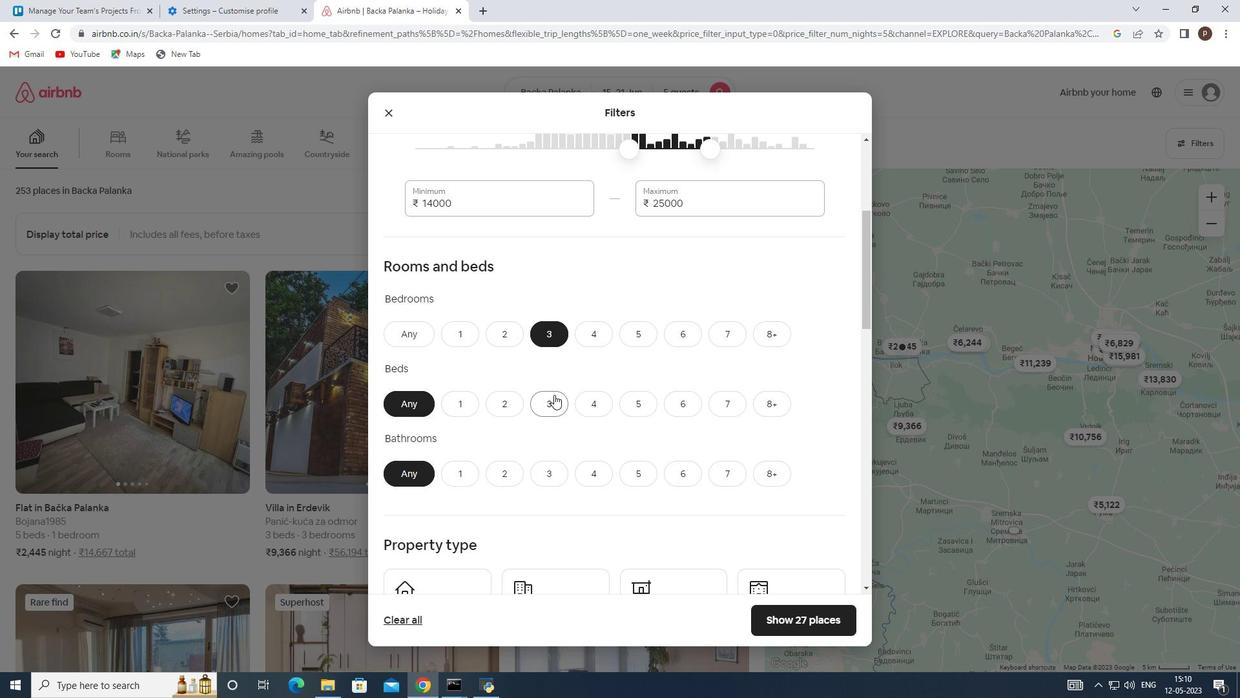 
Action: Mouse moved to (547, 467)
Screenshot: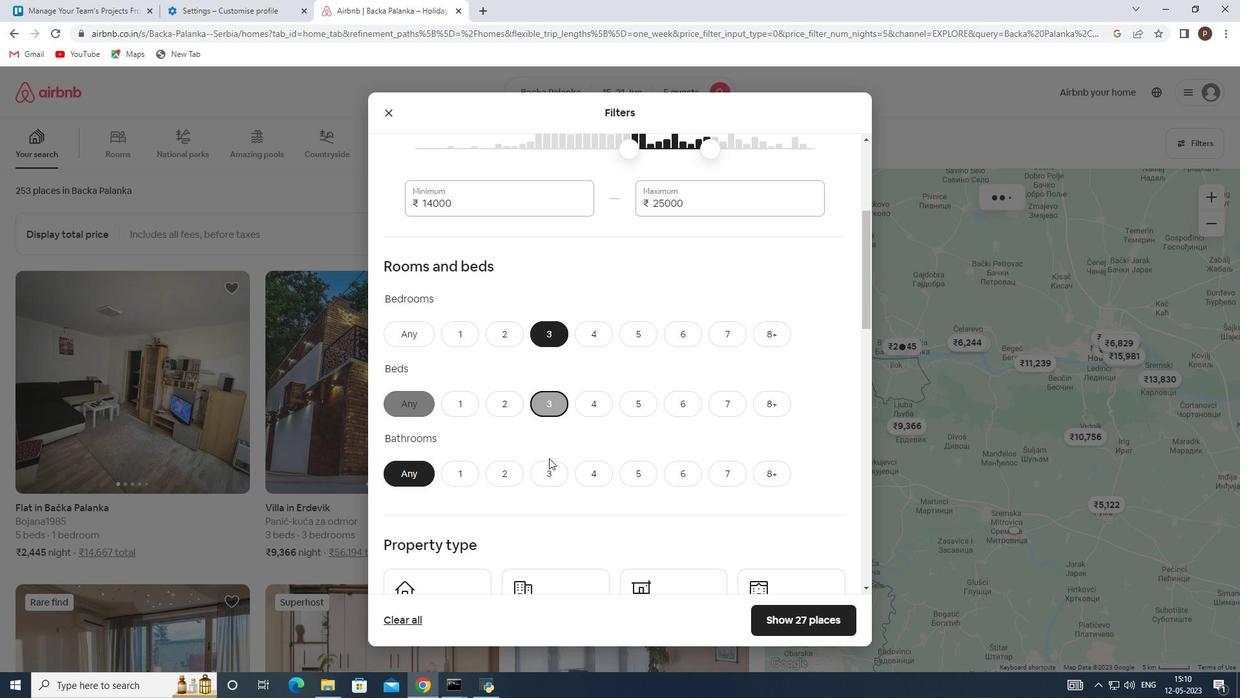 
Action: Mouse pressed left at (547, 467)
Screenshot: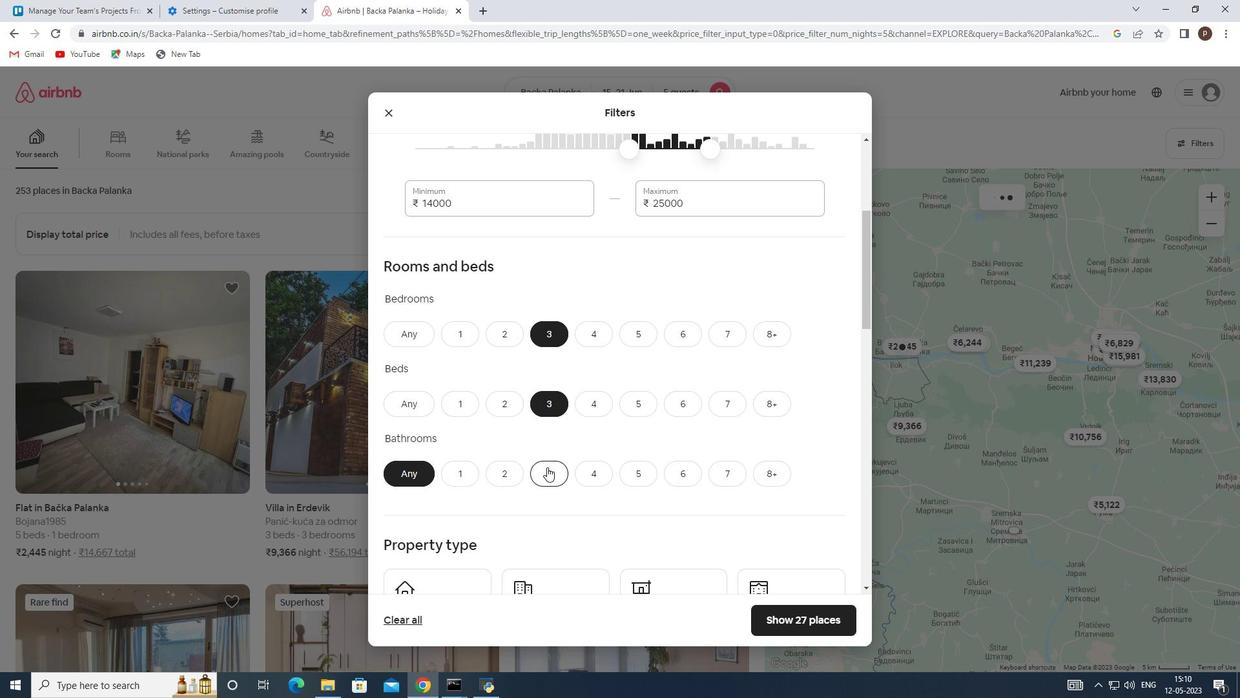 
Action: Mouse moved to (546, 466)
Screenshot: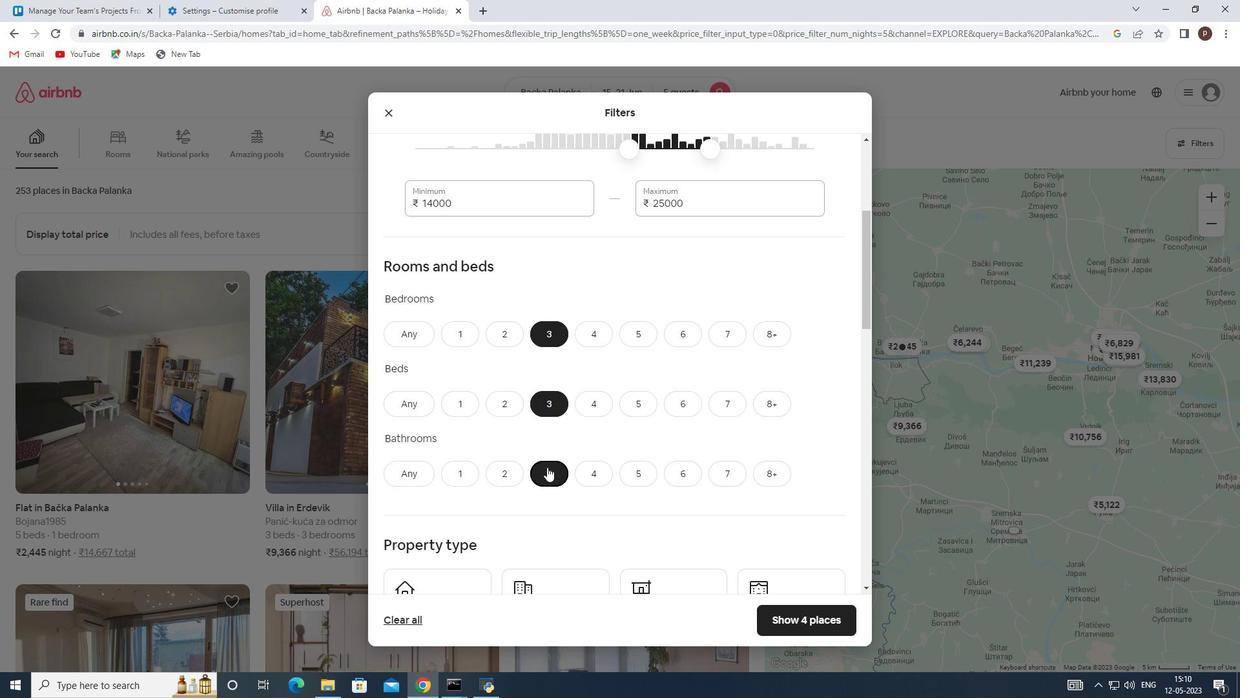 
Action: Mouse scrolled (546, 465) with delta (0, 0)
Screenshot: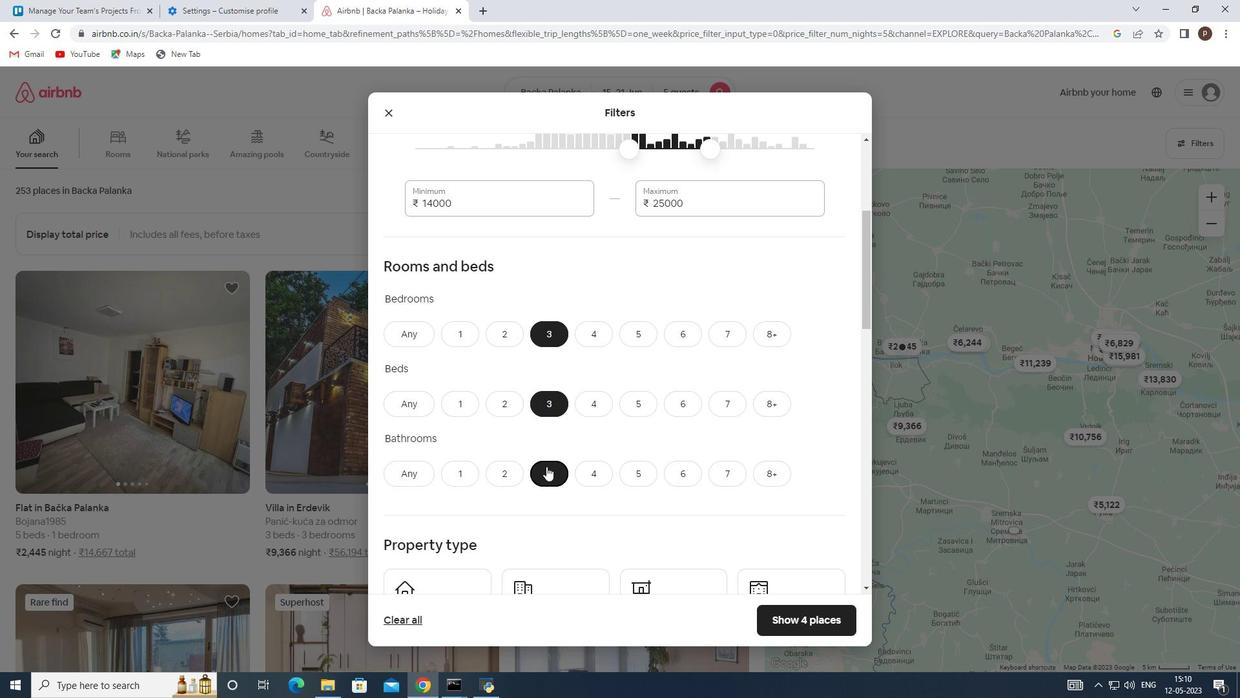 
Action: Mouse moved to (551, 442)
Screenshot: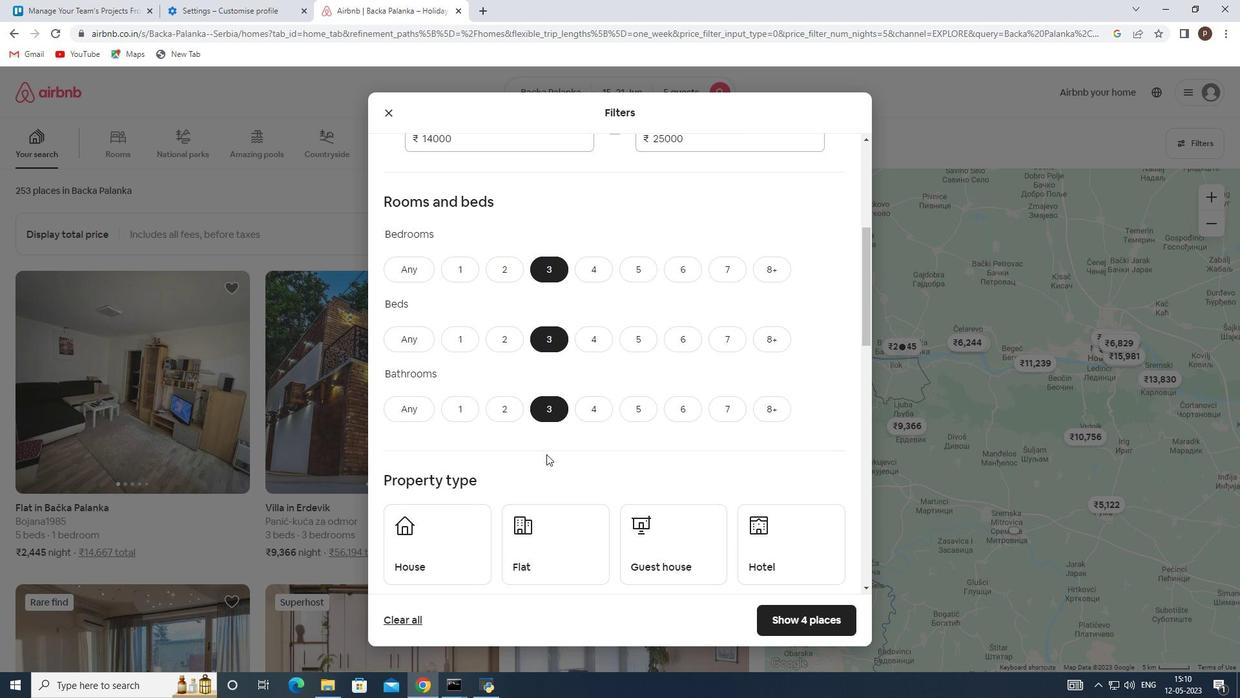 
Action: Mouse scrolled (551, 442) with delta (0, 0)
Screenshot: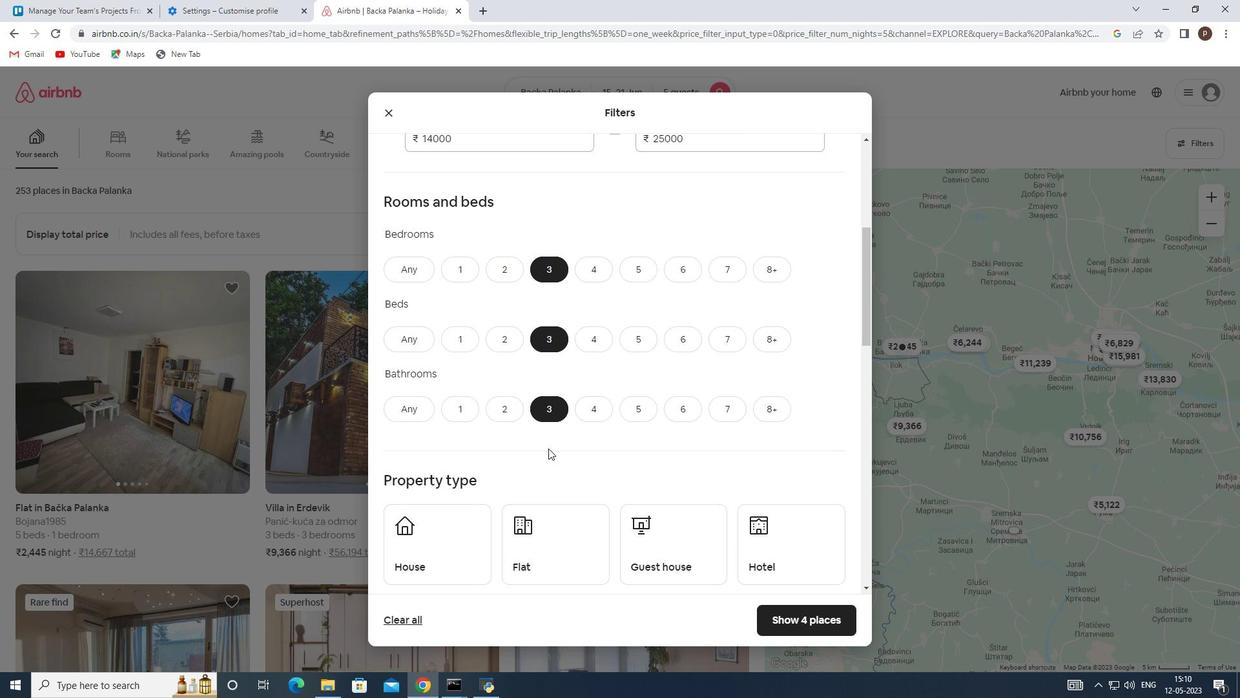 
Action: Mouse scrolled (551, 442) with delta (0, 0)
Screenshot: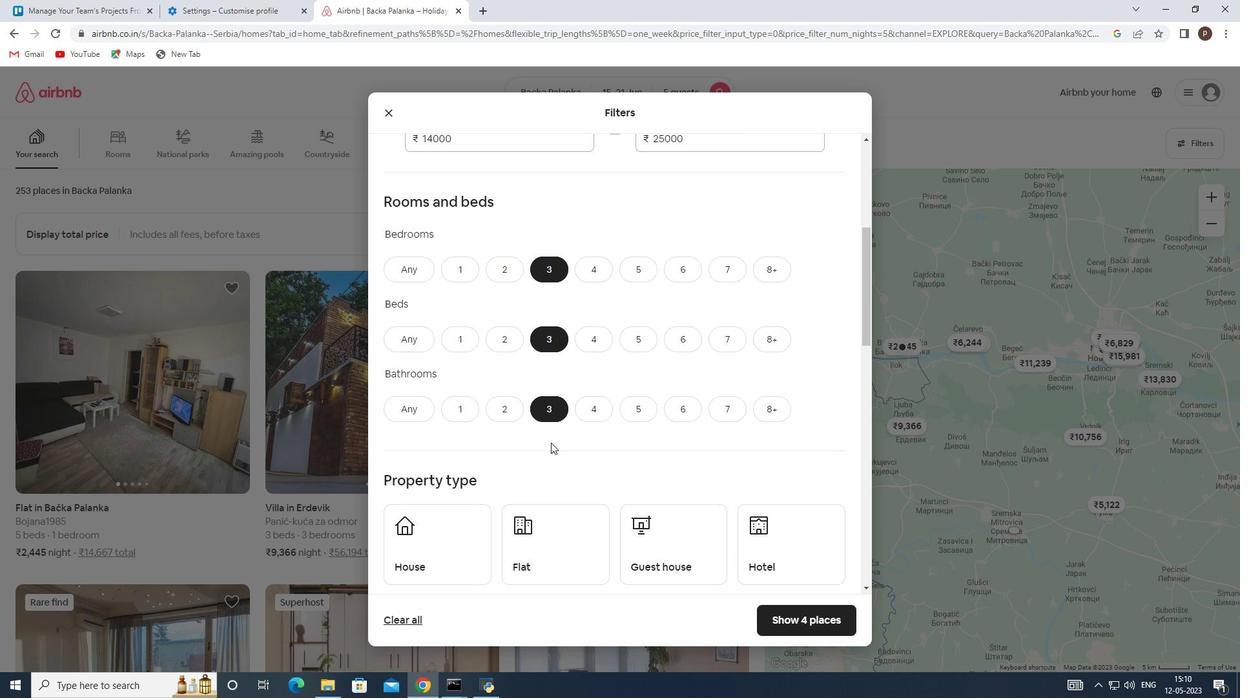 
Action: Mouse scrolled (551, 442) with delta (0, 0)
Screenshot: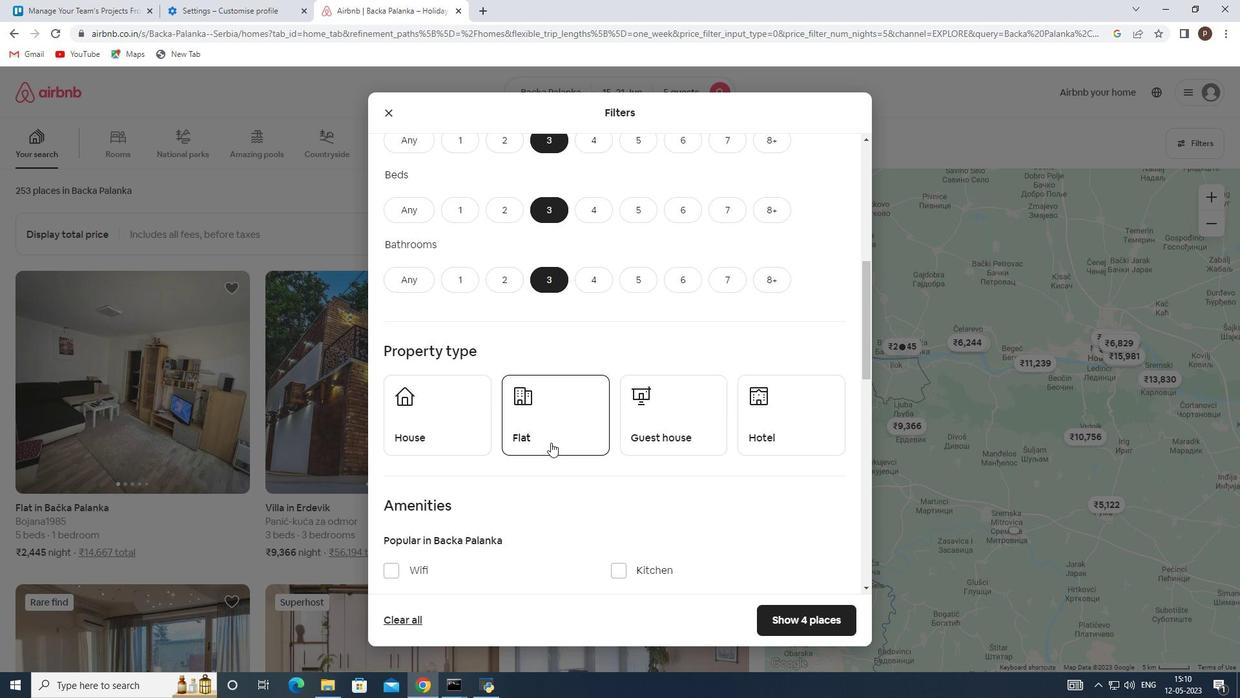 
Action: Mouse moved to (419, 363)
Screenshot: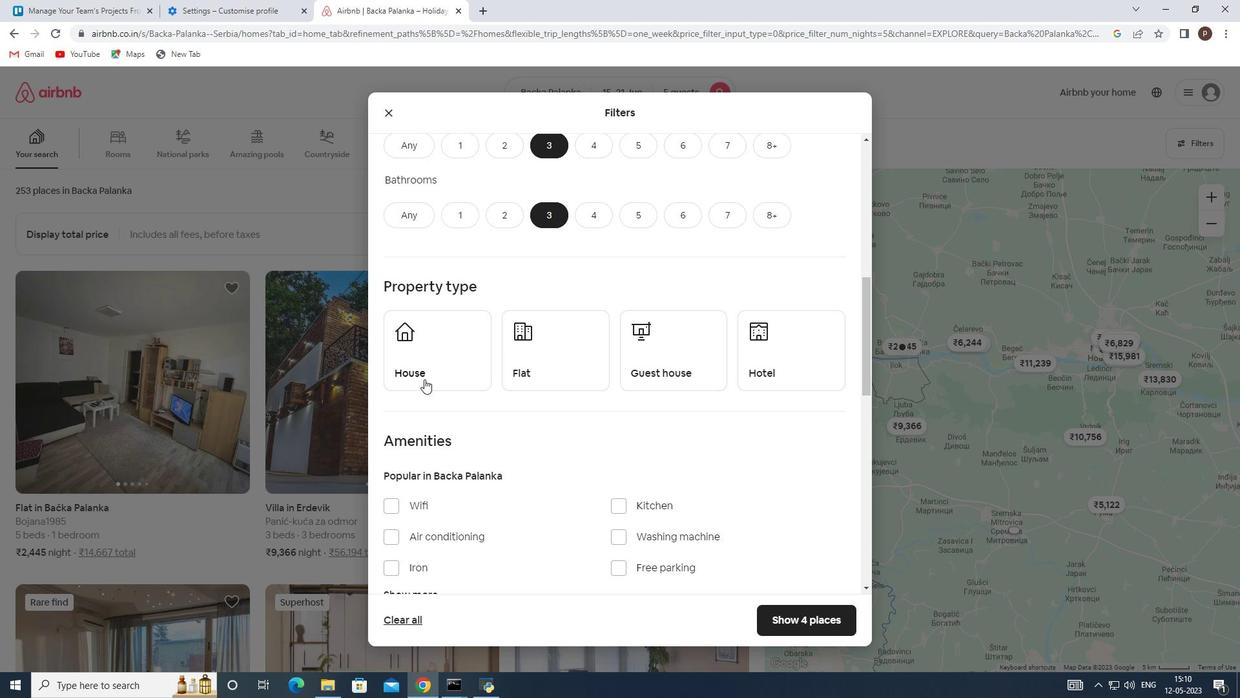 
Action: Mouse pressed left at (419, 363)
Screenshot: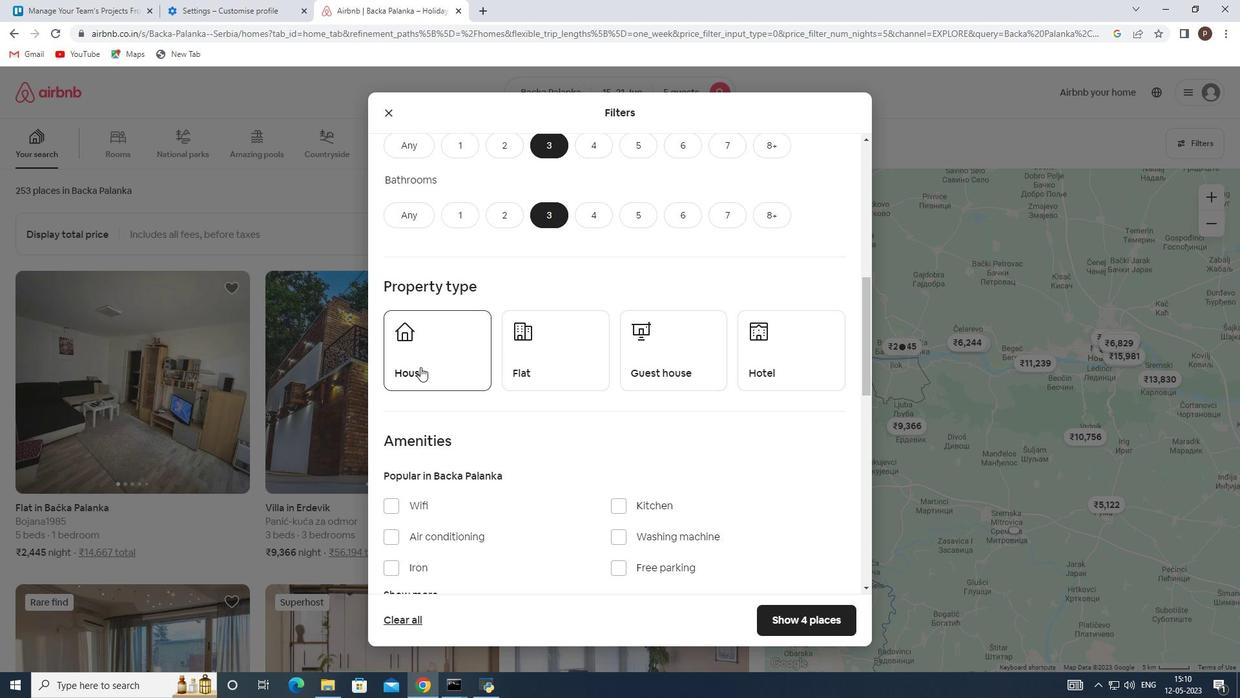
Action: Mouse moved to (551, 370)
Screenshot: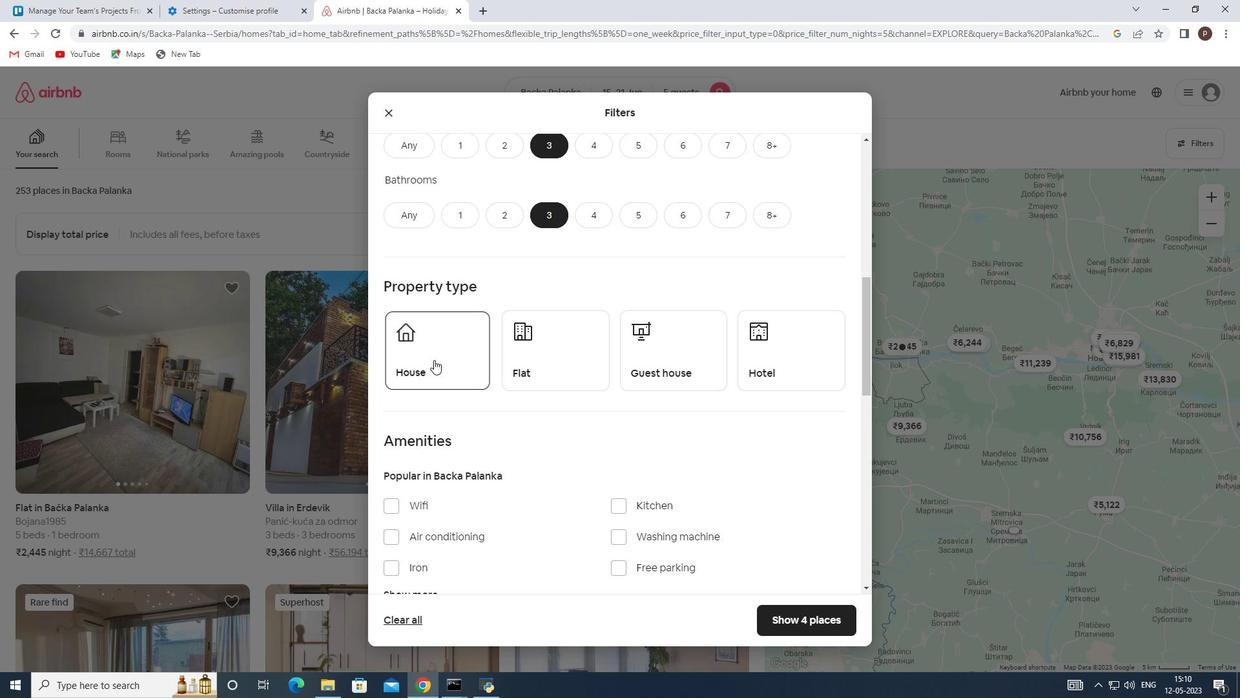 
Action: Mouse pressed left at (551, 370)
Screenshot: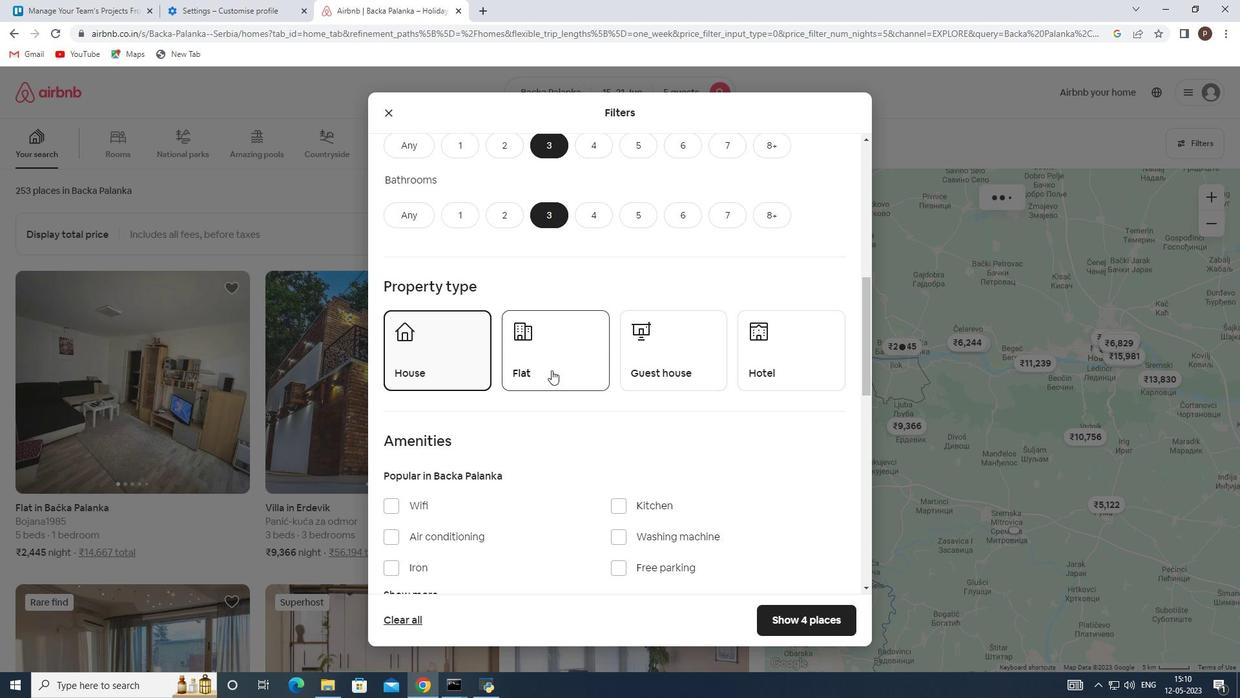
Action: Mouse moved to (669, 367)
Screenshot: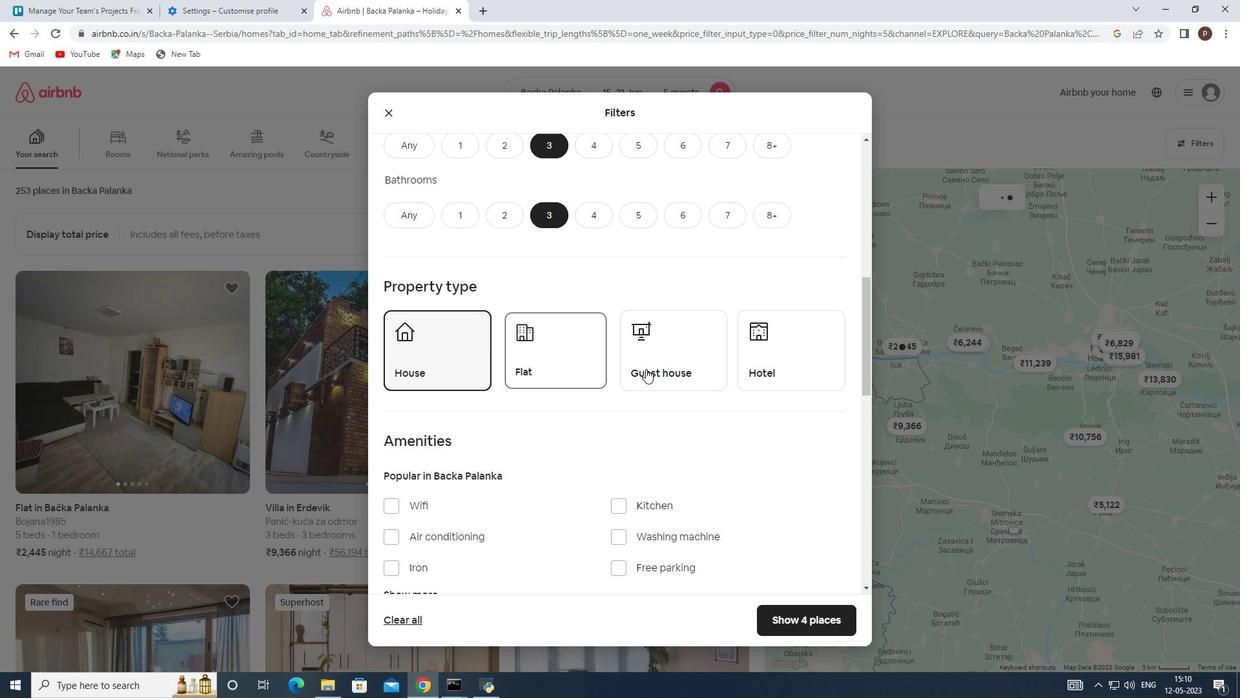 
Action: Mouse pressed left at (669, 367)
Screenshot: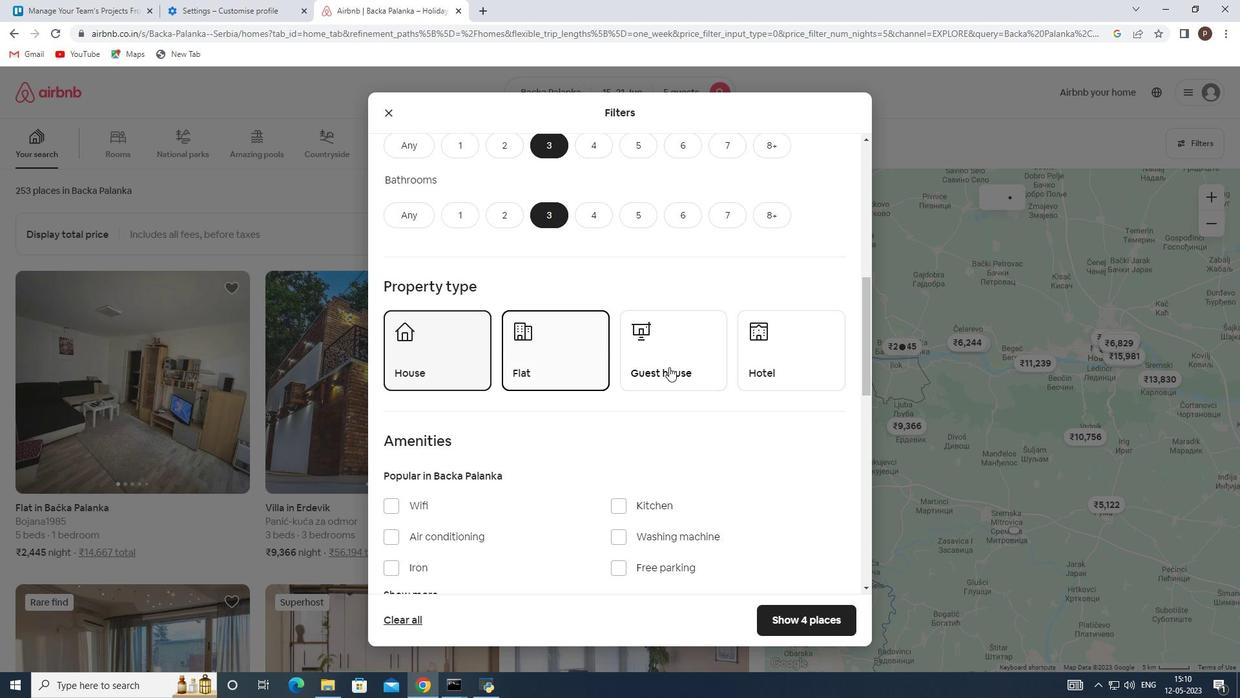 
Action: Mouse moved to (639, 389)
Screenshot: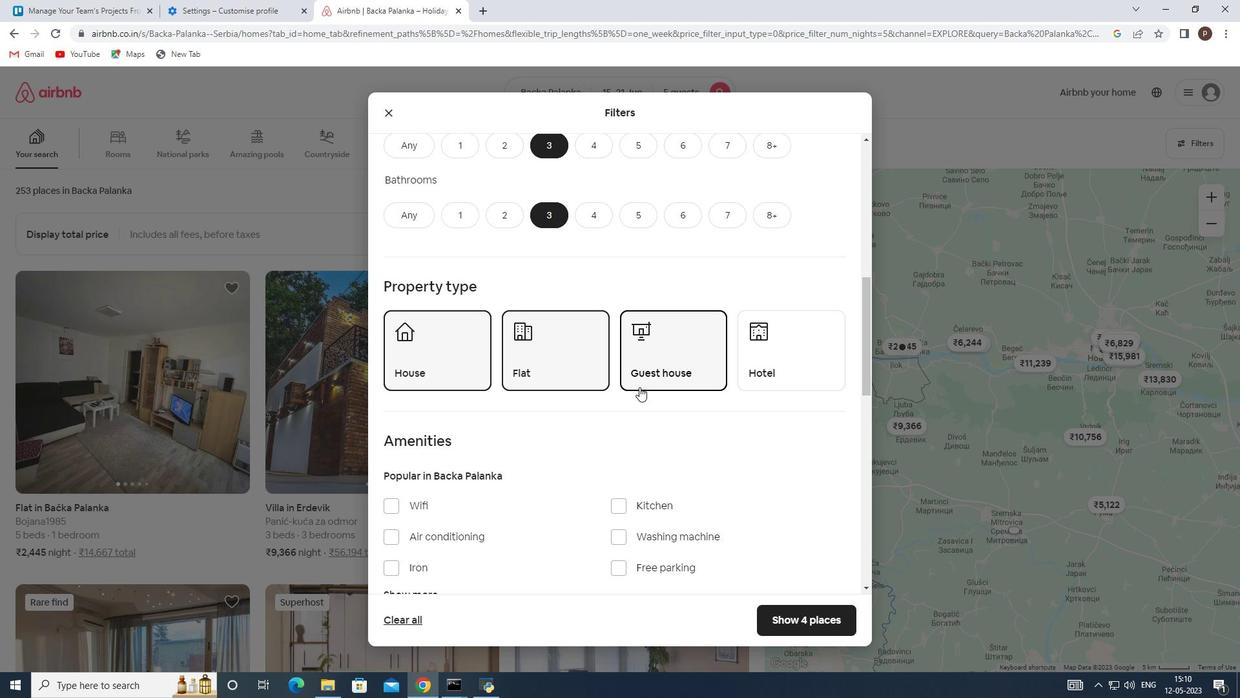 
Action: Mouse scrolled (639, 388) with delta (0, 0)
Screenshot: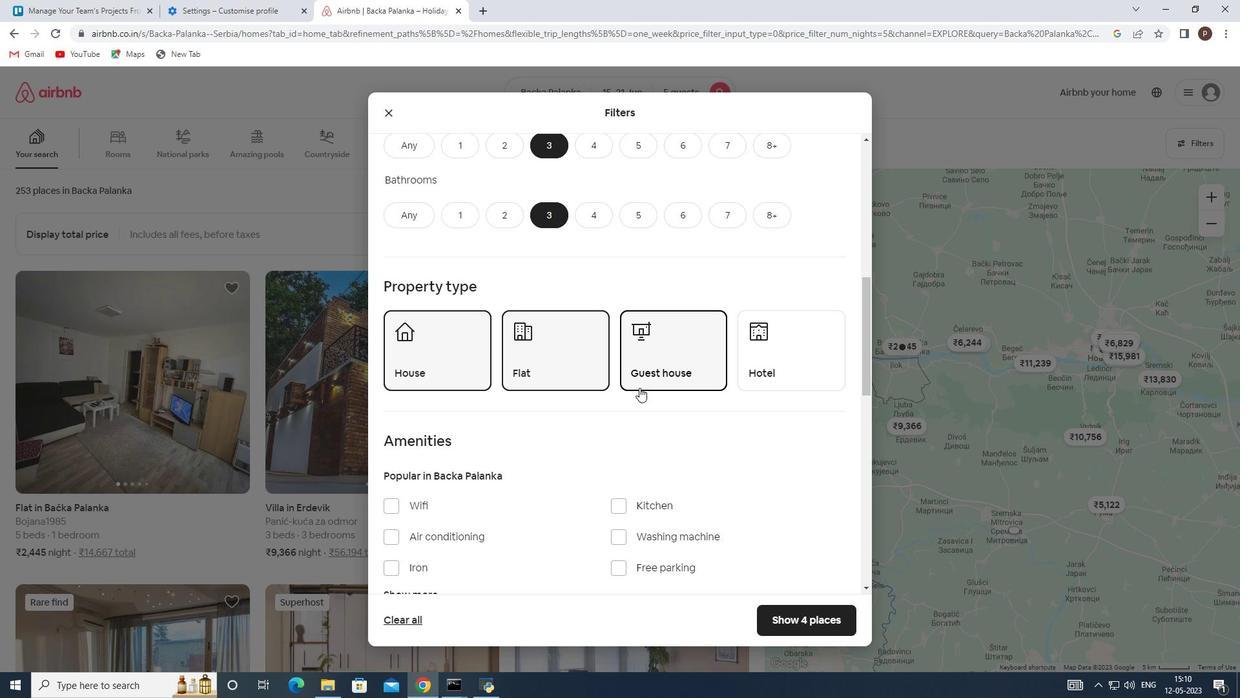 
Action: Mouse moved to (639, 389)
Screenshot: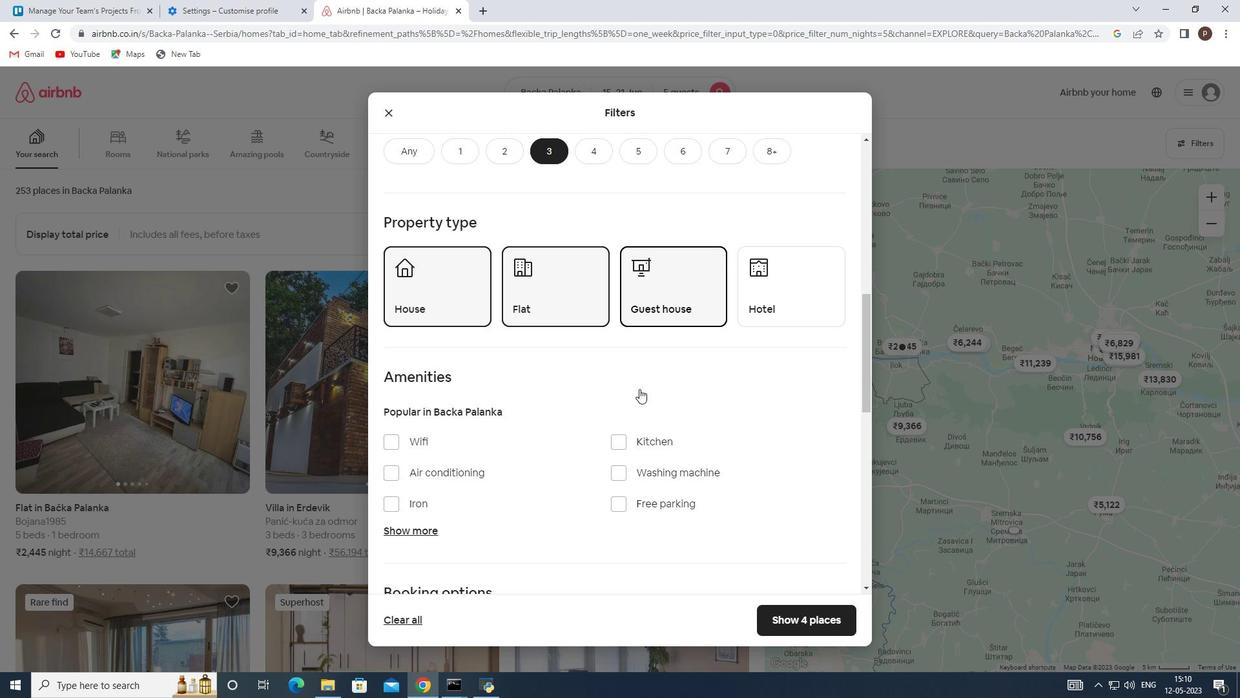 
Action: Mouse scrolled (639, 389) with delta (0, 0)
Screenshot: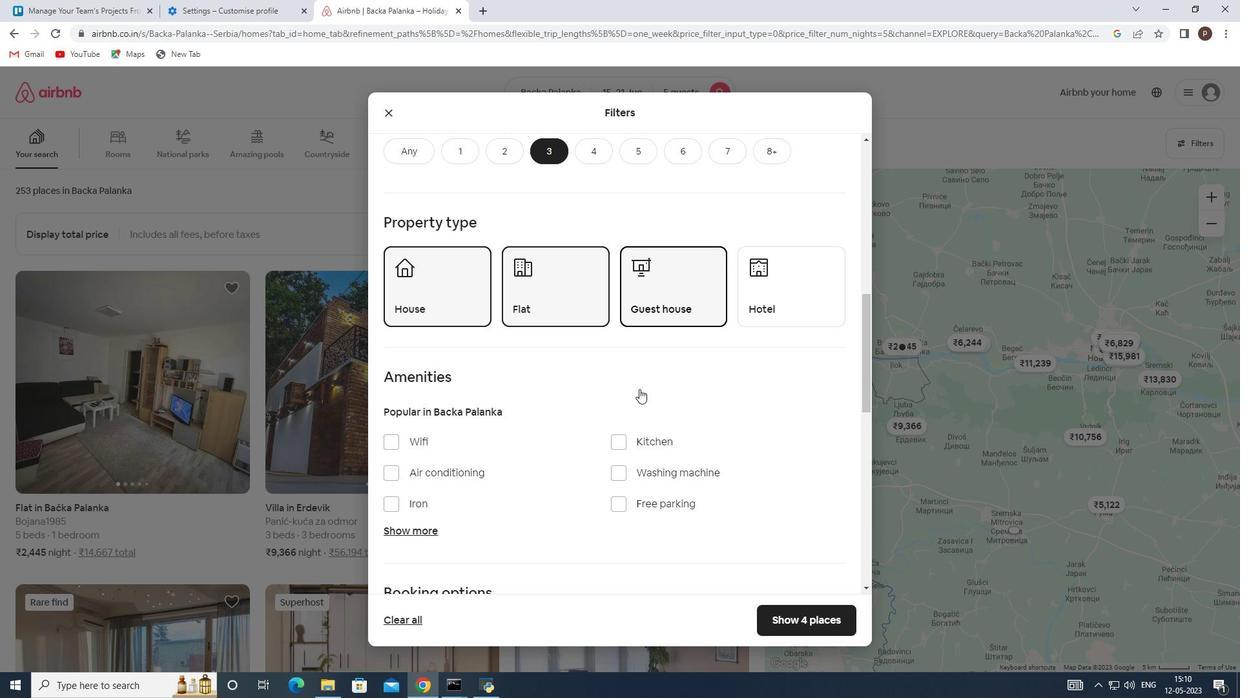 
Action: Mouse moved to (640, 390)
Screenshot: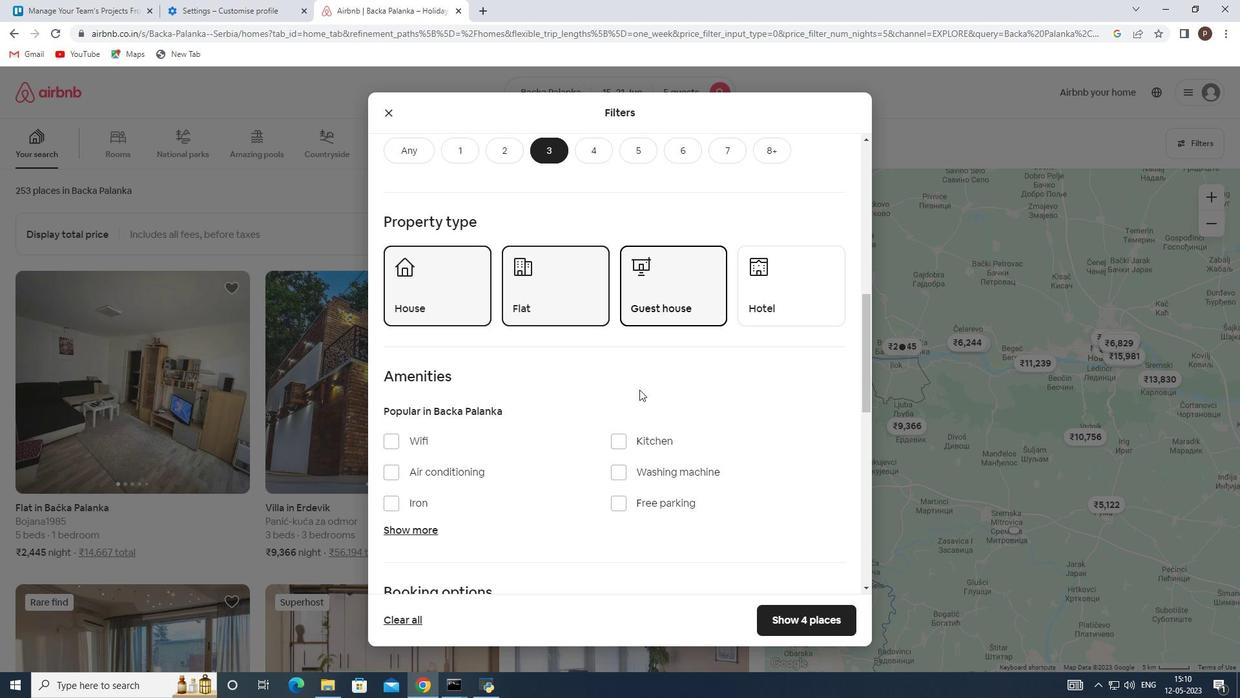 
Action: Mouse scrolled (640, 389) with delta (0, 0)
Screenshot: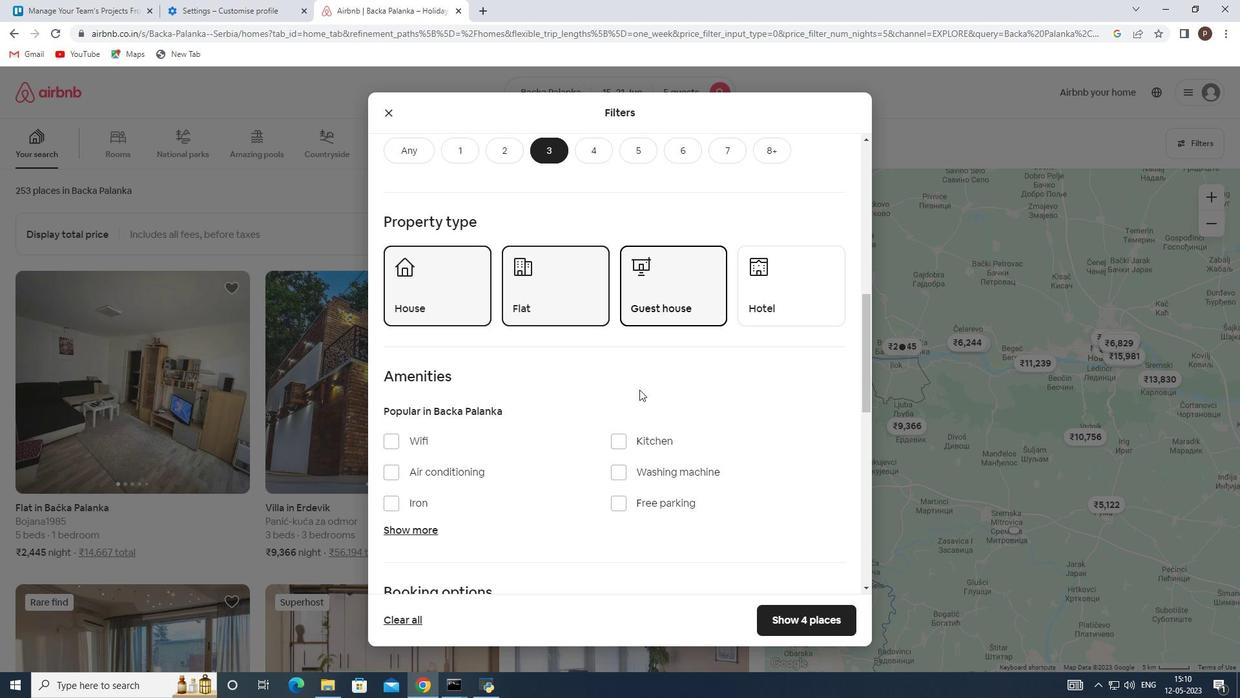 
Action: Mouse scrolled (640, 389) with delta (0, 0)
Screenshot: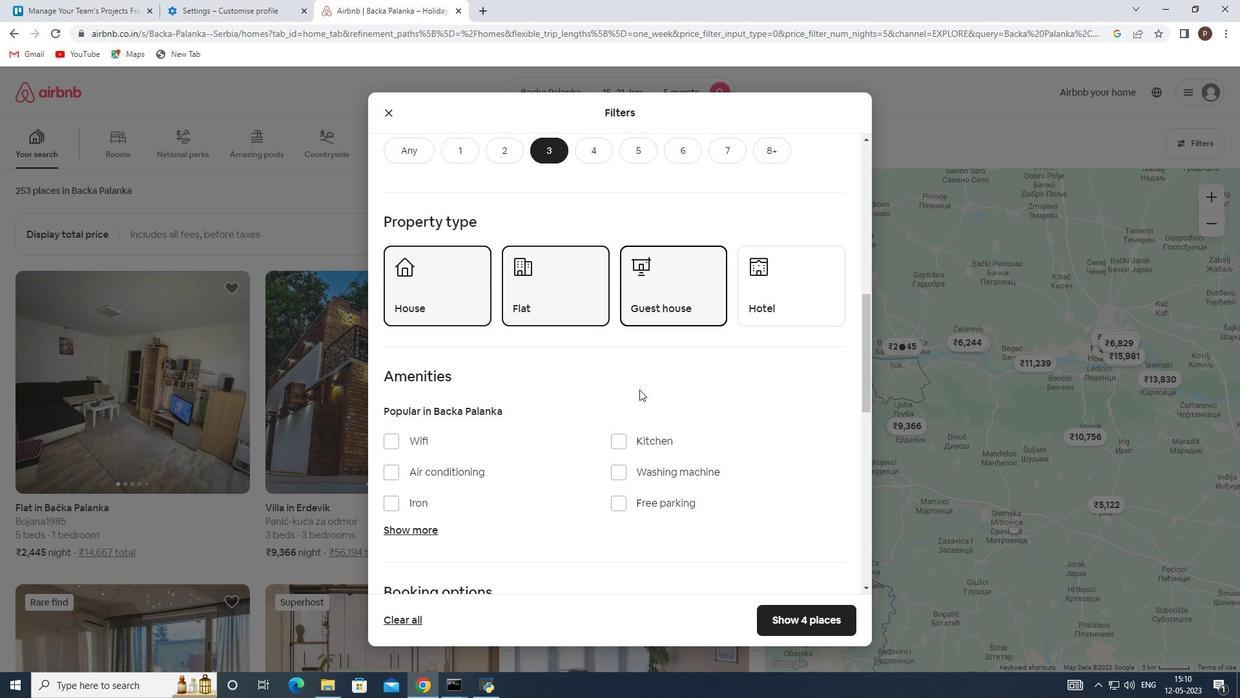 
Action: Mouse moved to (809, 478)
Screenshot: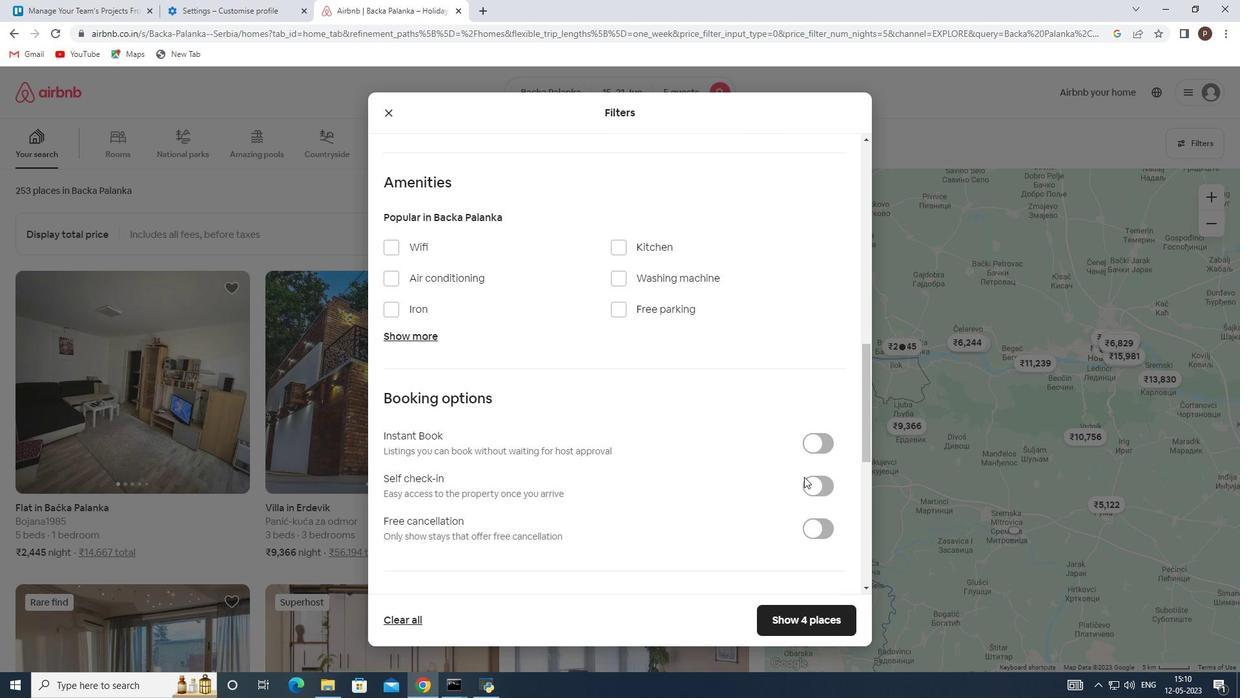 
Action: Mouse pressed left at (809, 478)
Screenshot: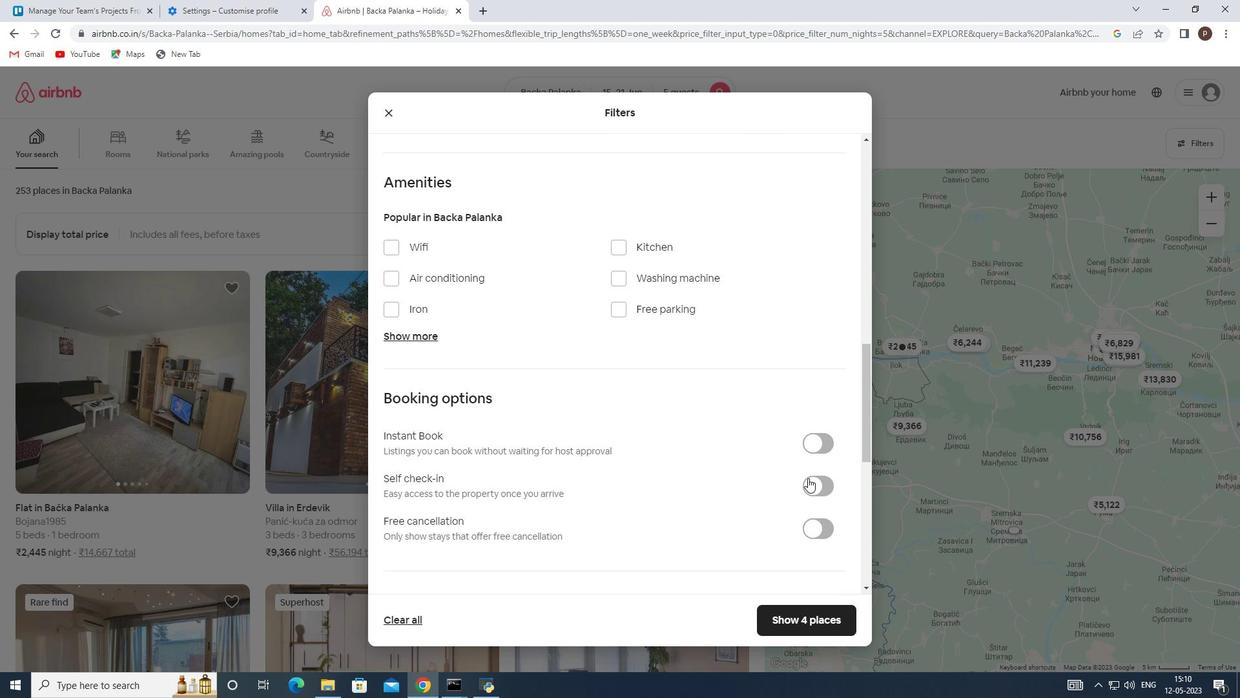 
Action: Mouse moved to (773, 485)
Screenshot: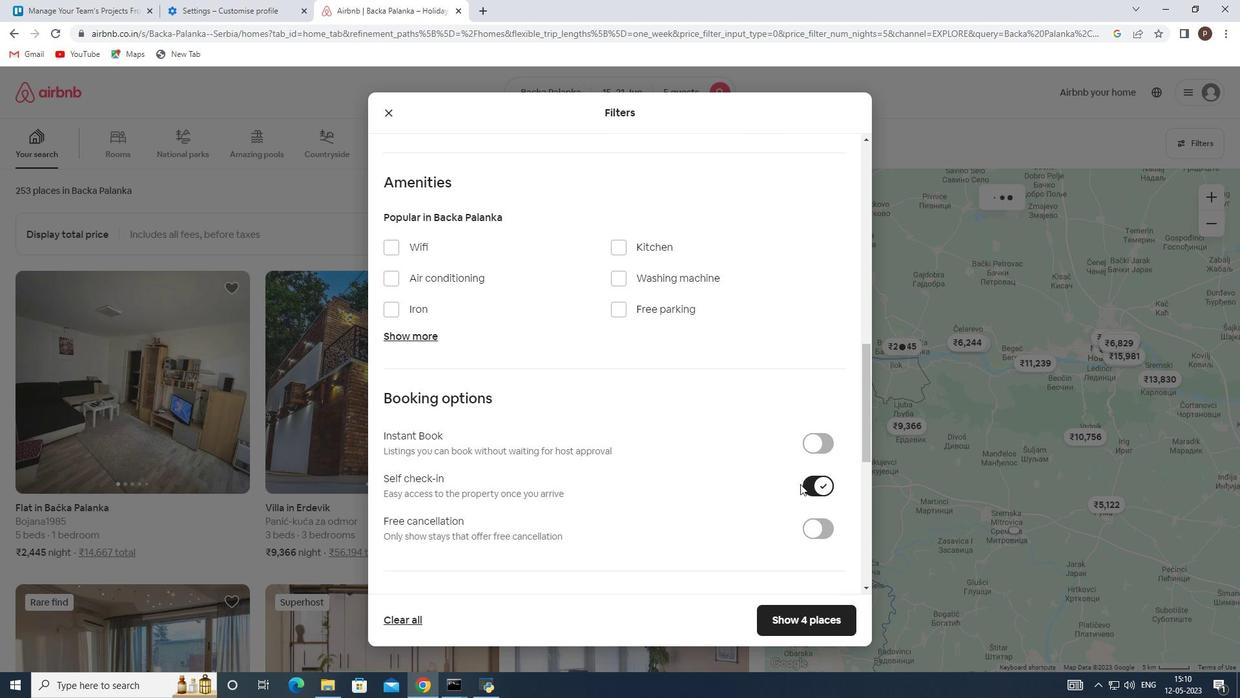
Action: Mouse scrolled (773, 484) with delta (0, 0)
Screenshot: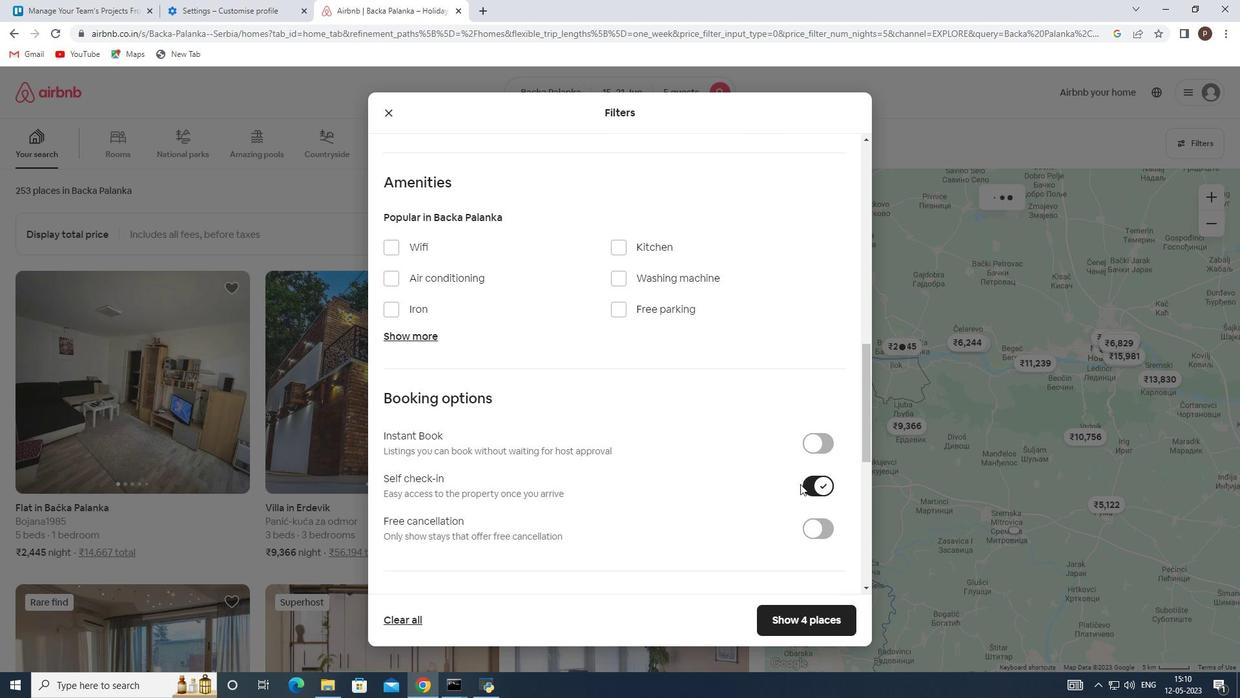 
Action: Mouse scrolled (773, 484) with delta (0, 0)
Screenshot: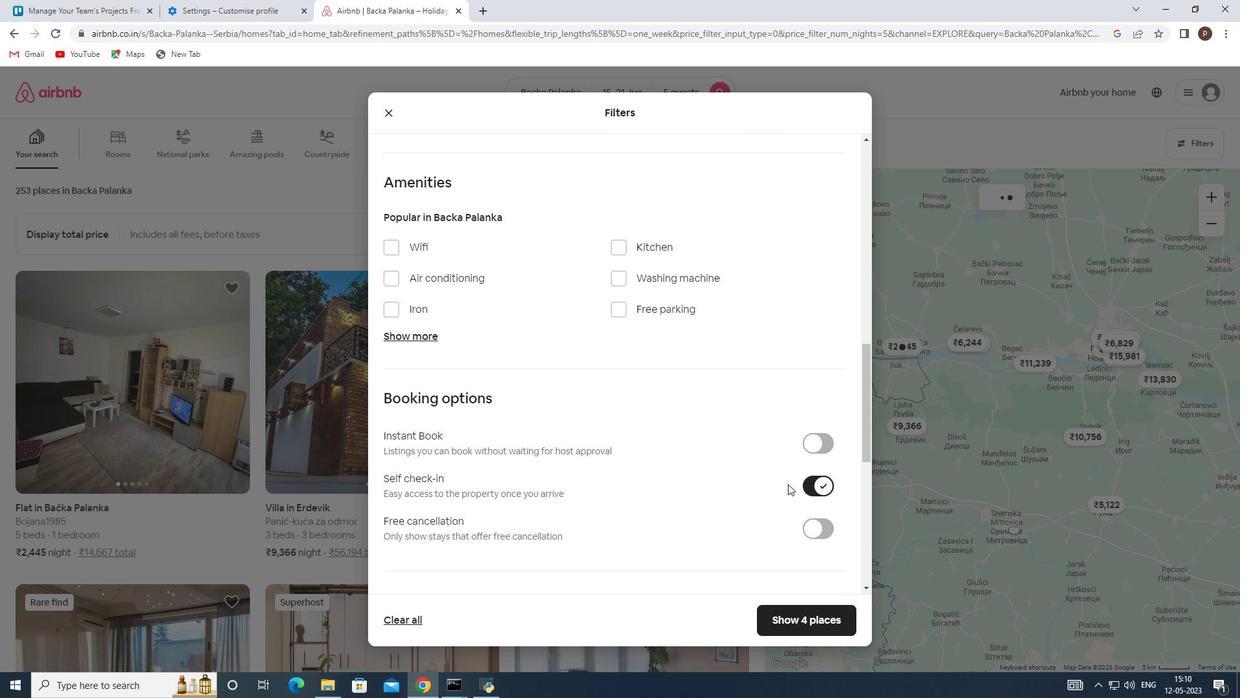 
Action: Mouse scrolled (773, 484) with delta (0, 0)
Screenshot: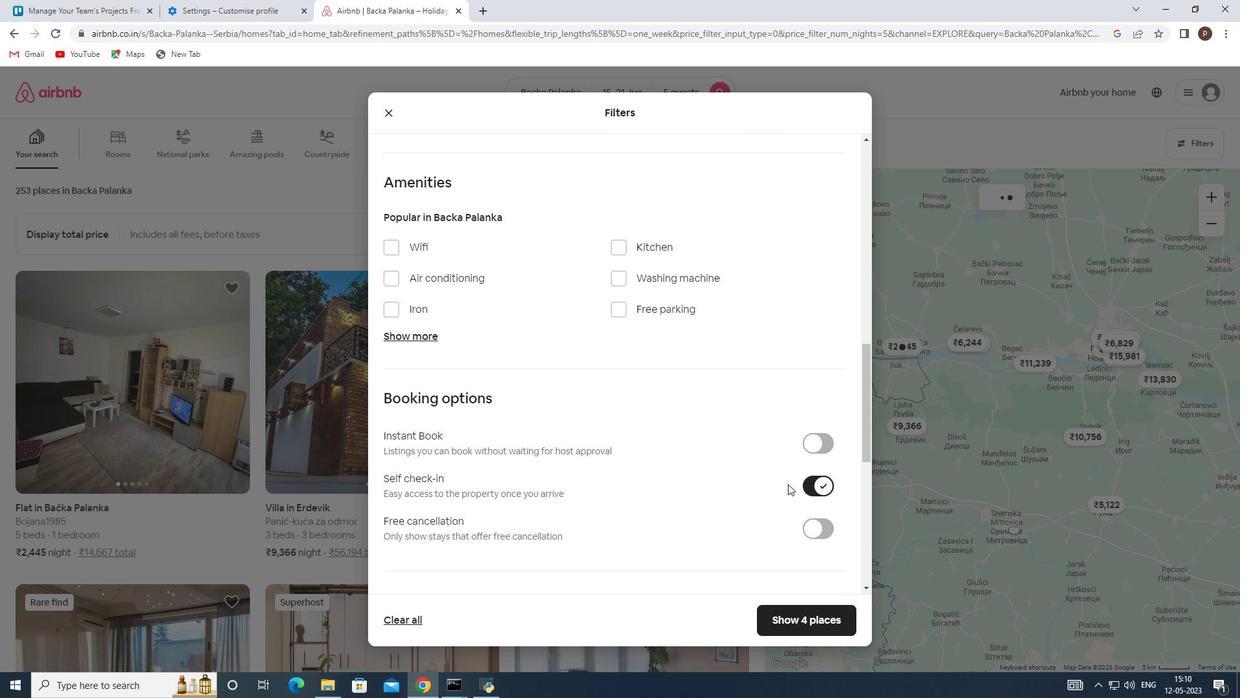 
Action: Mouse scrolled (773, 484) with delta (0, 0)
Screenshot: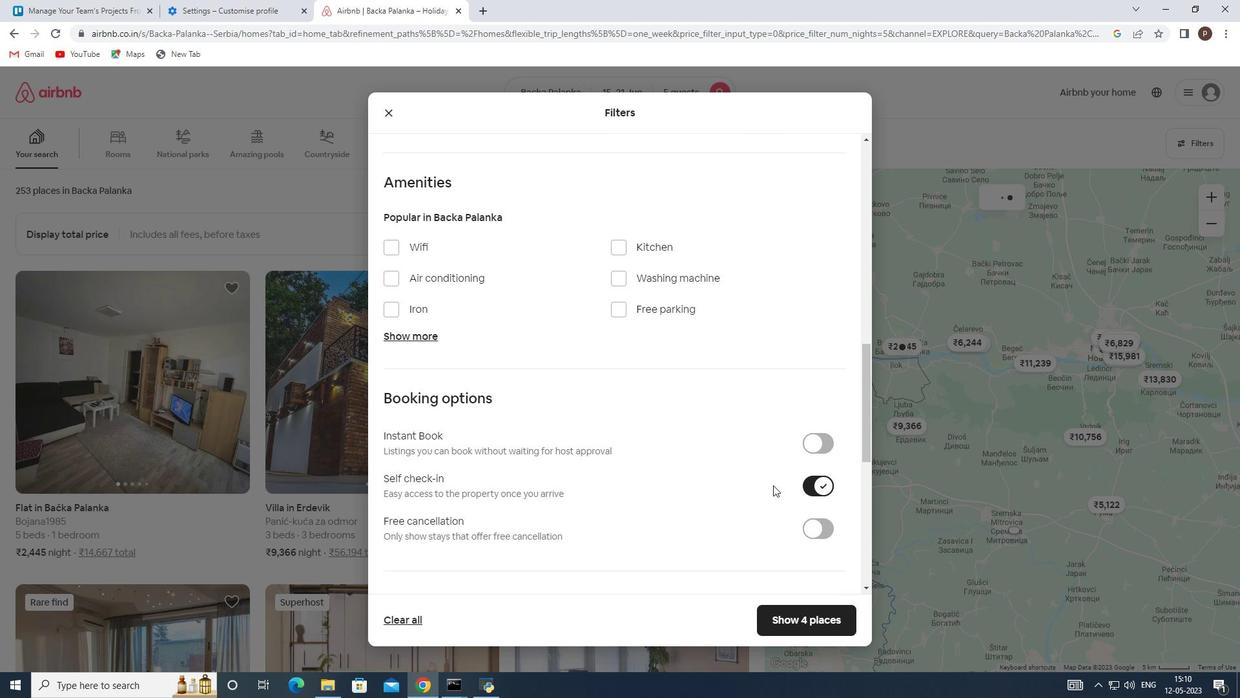 
Action: Mouse moved to (737, 464)
Screenshot: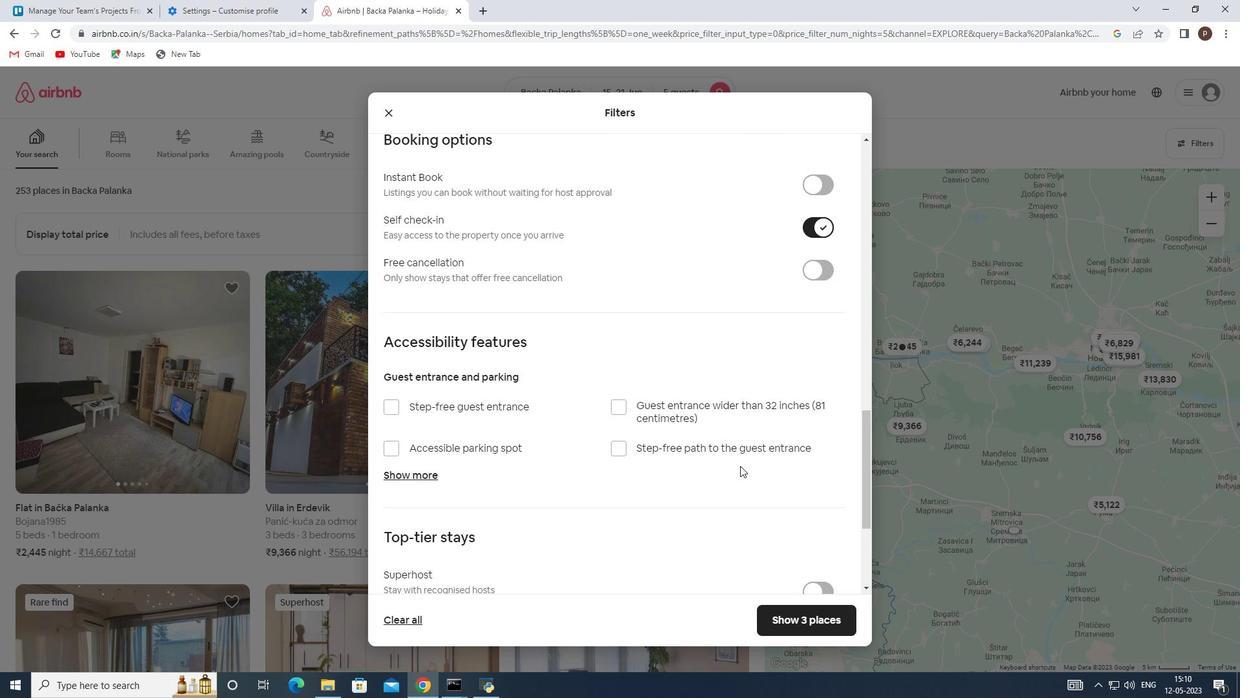 
Action: Mouse scrolled (737, 463) with delta (0, 0)
Screenshot: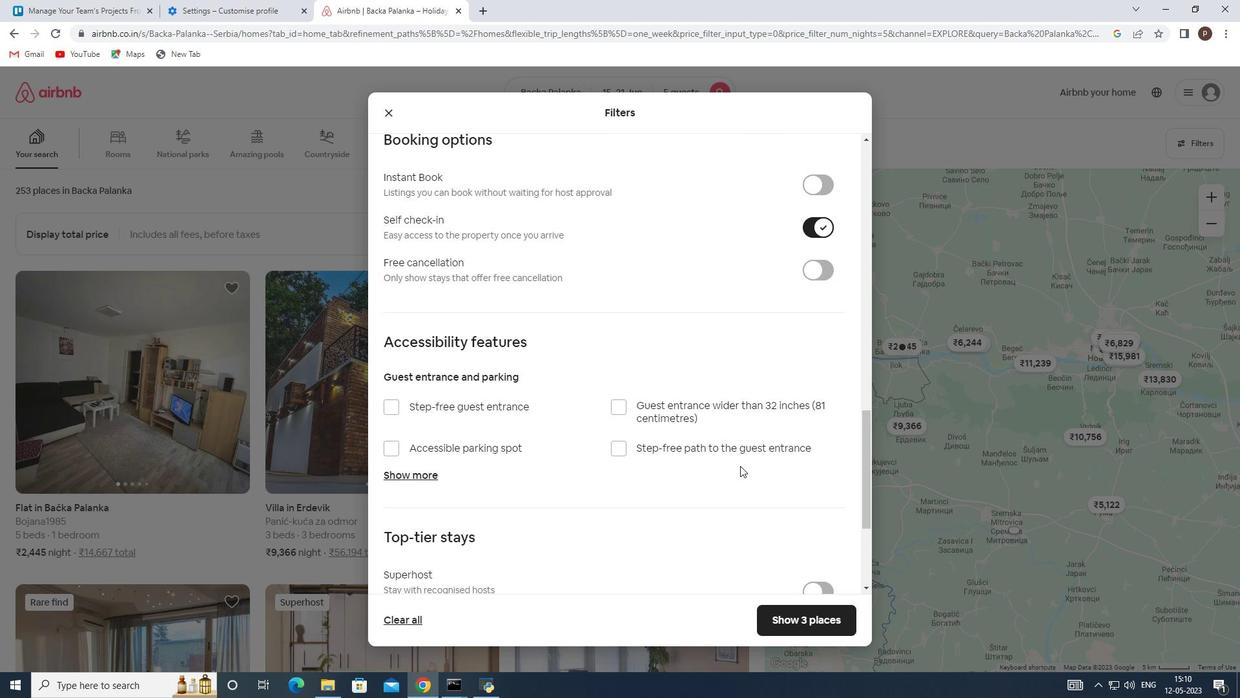 
Action: Mouse moved to (736, 464)
Screenshot: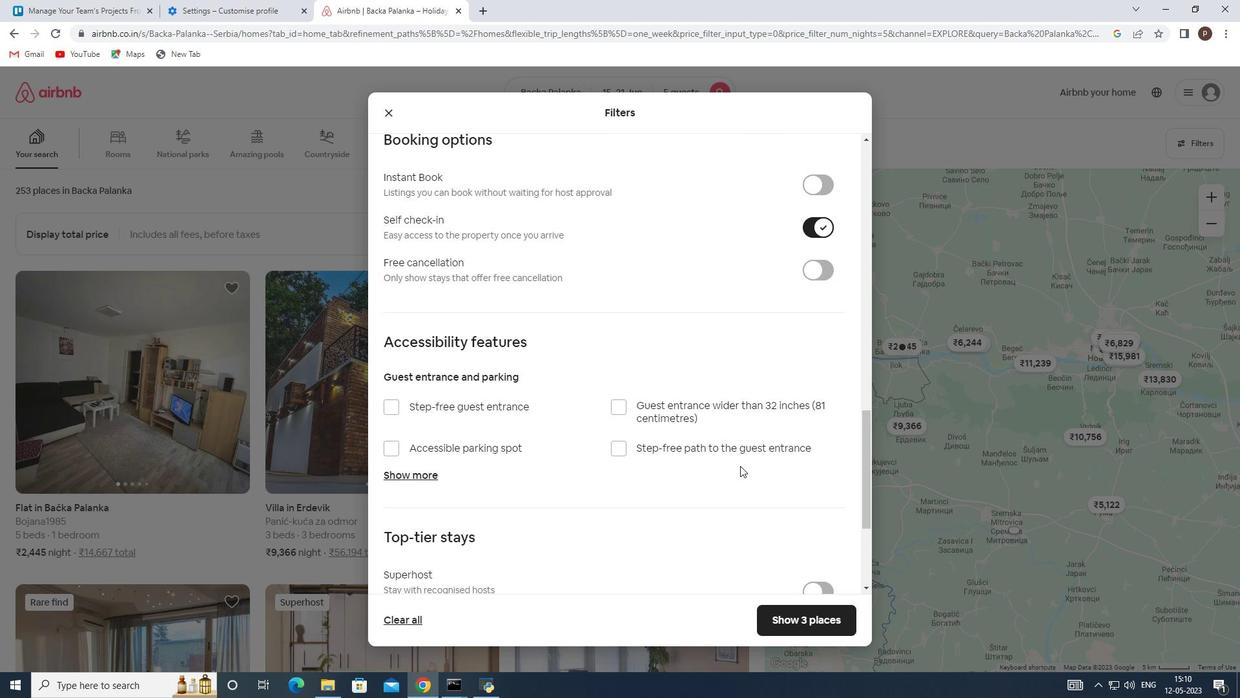 
Action: Mouse scrolled (736, 463) with delta (0, 0)
Screenshot: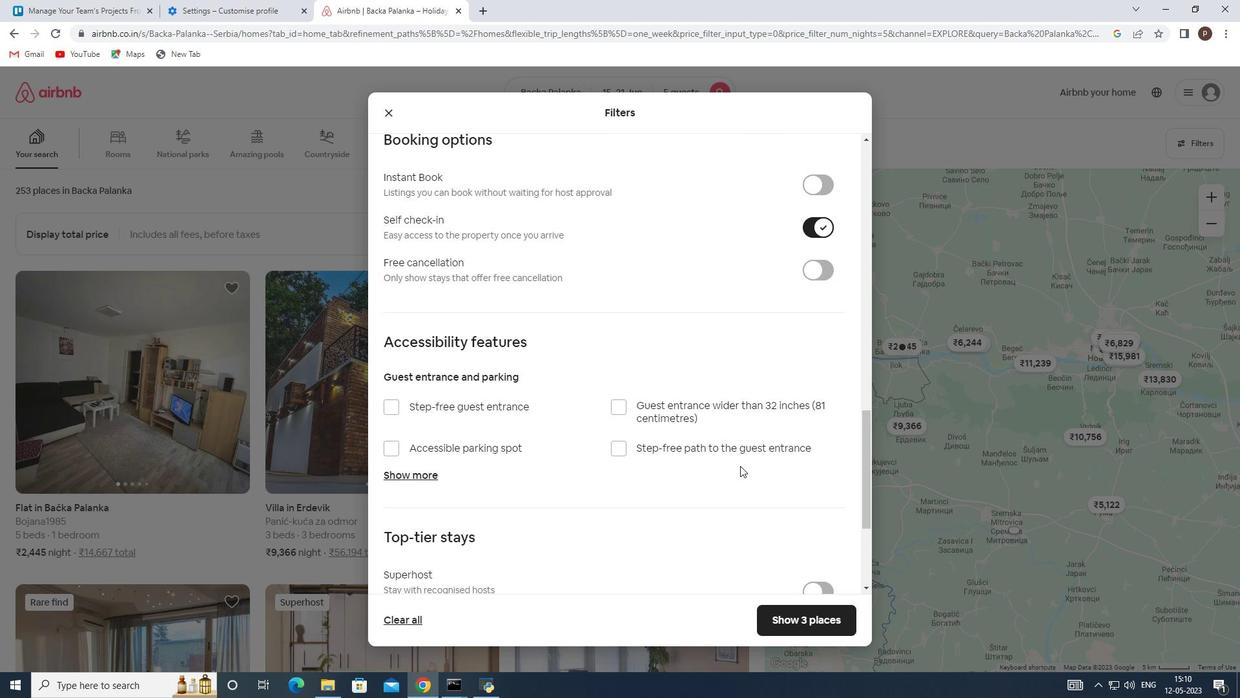 
Action: Mouse moved to (736, 464)
Screenshot: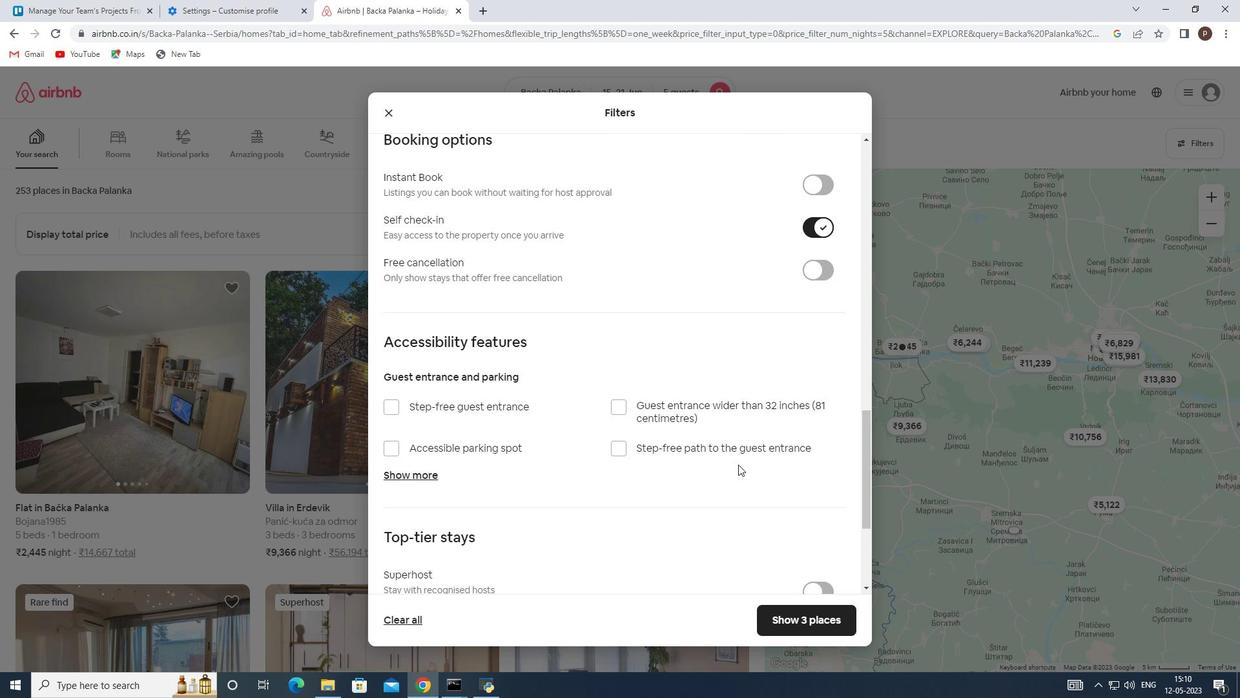 
Action: Mouse scrolled (736, 464) with delta (0, 0)
Screenshot: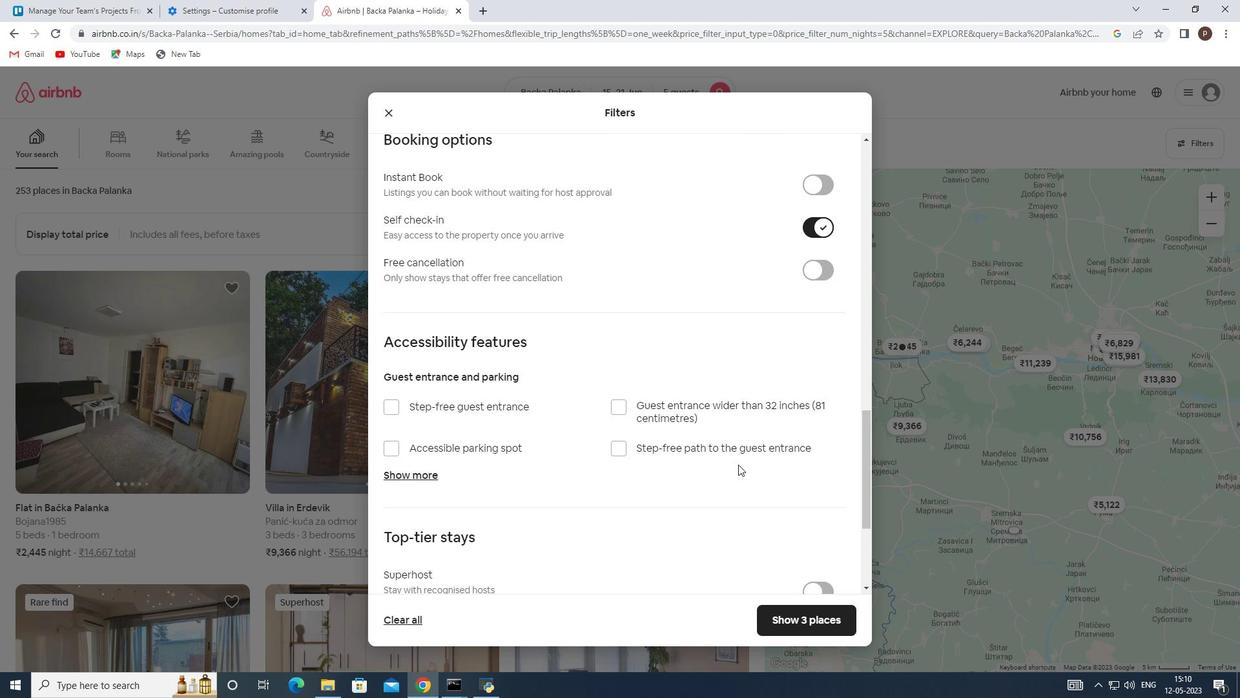 
Action: Mouse scrolled (736, 464) with delta (0, 0)
Screenshot: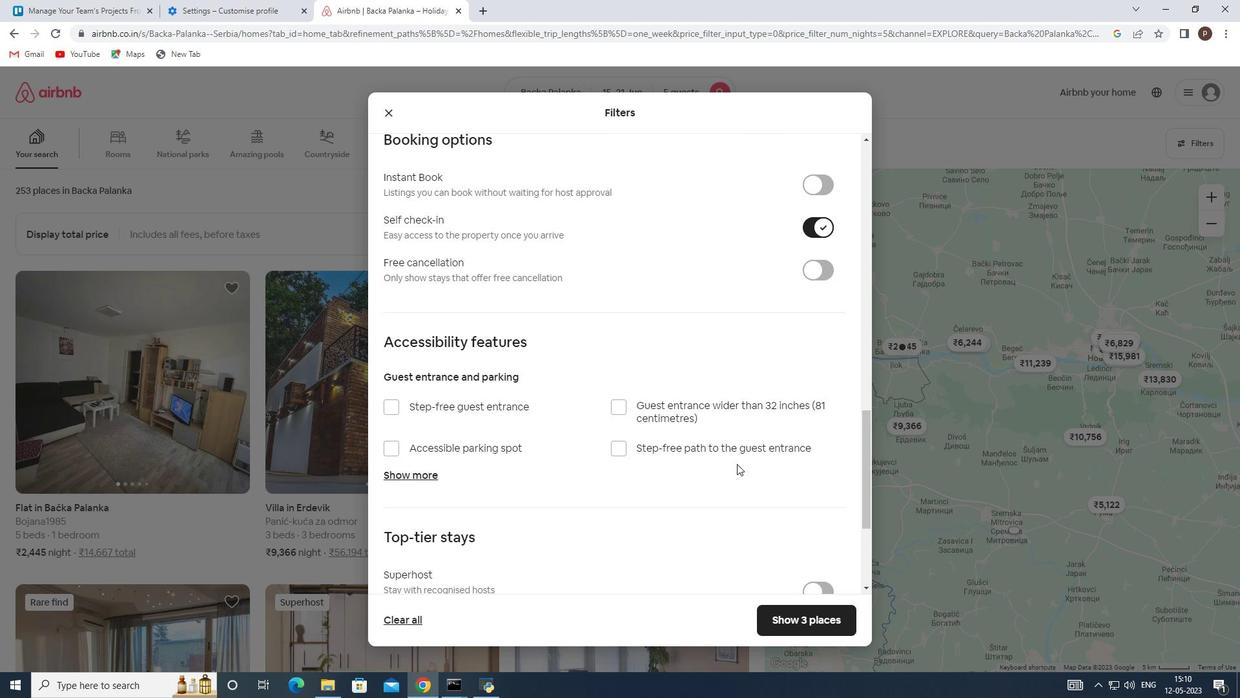 
Action: Mouse scrolled (736, 464) with delta (0, 0)
Screenshot: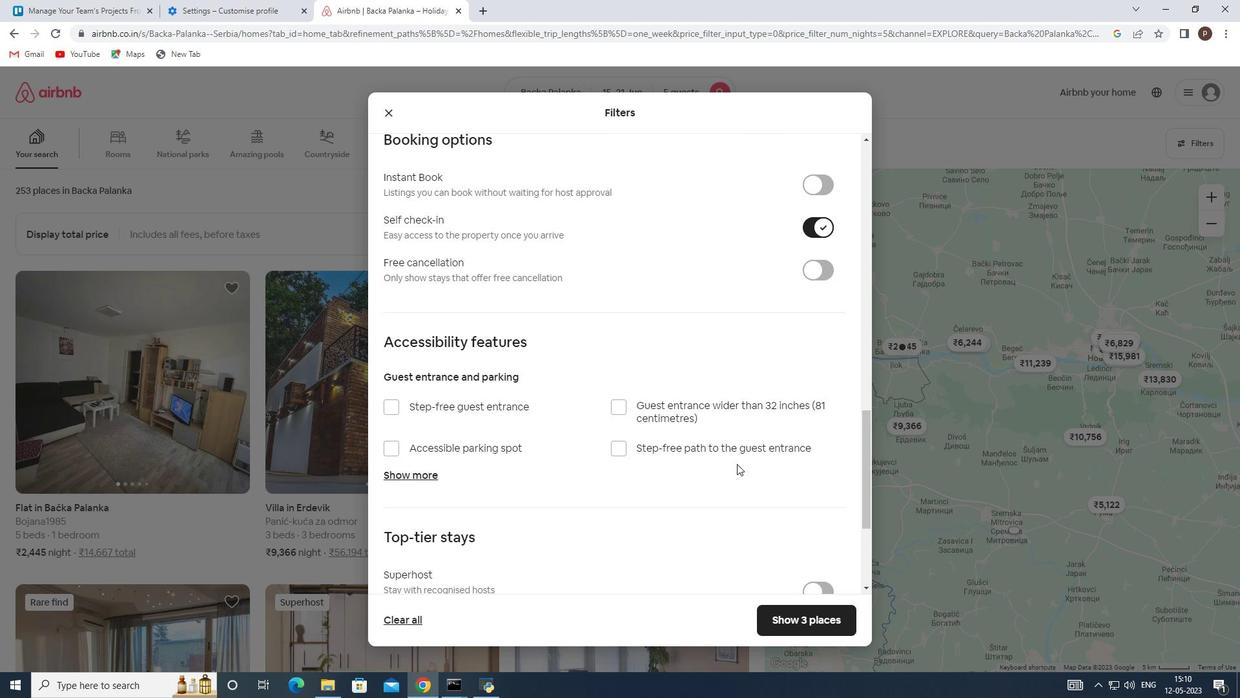 
Action: Mouse moved to (394, 500)
Screenshot: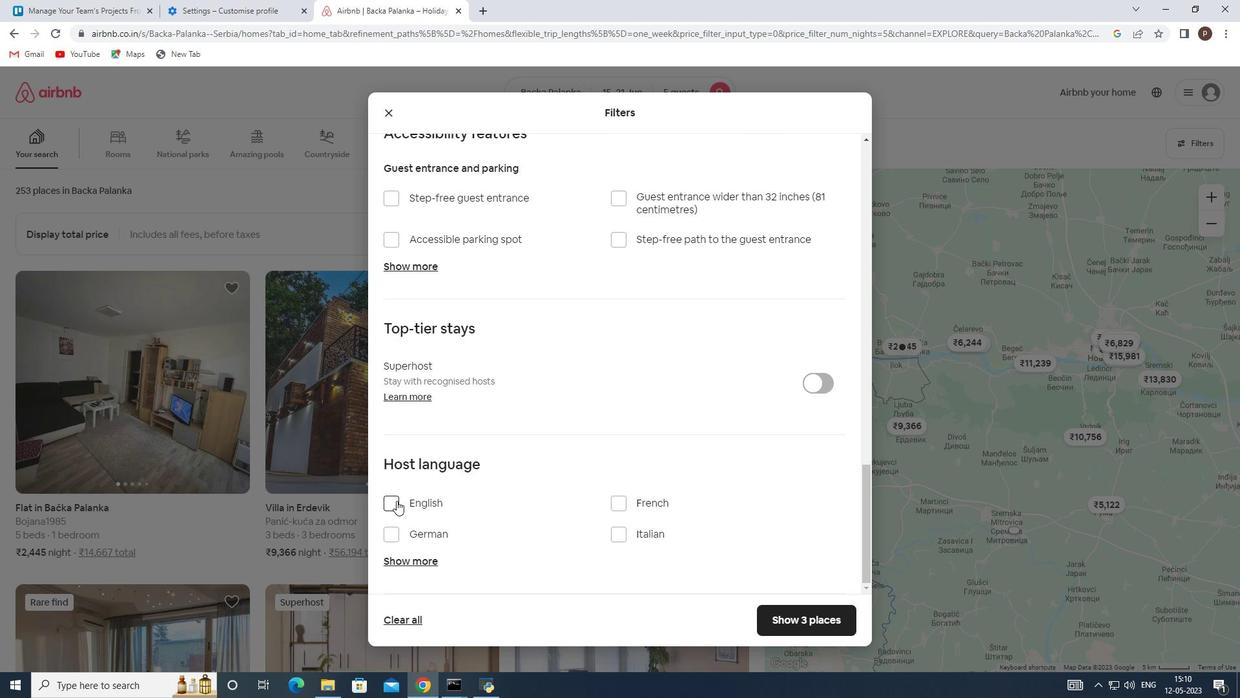 
Action: Mouse pressed left at (394, 500)
Screenshot: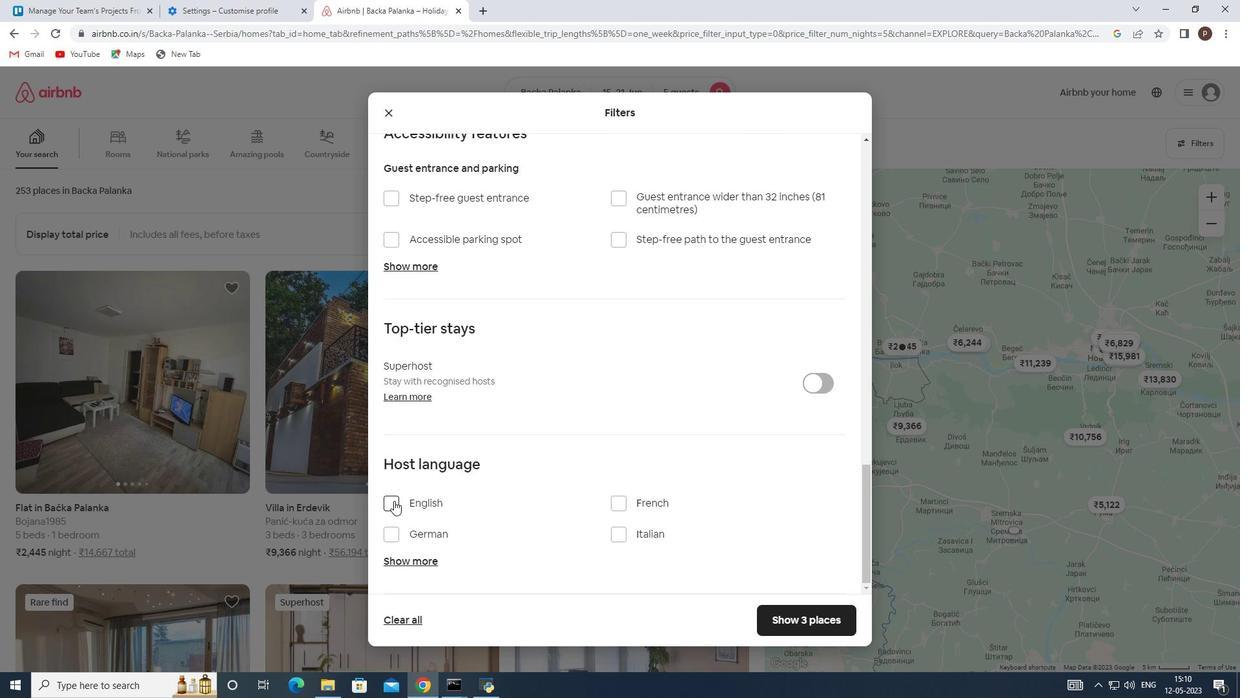 
Action: Mouse moved to (794, 612)
Screenshot: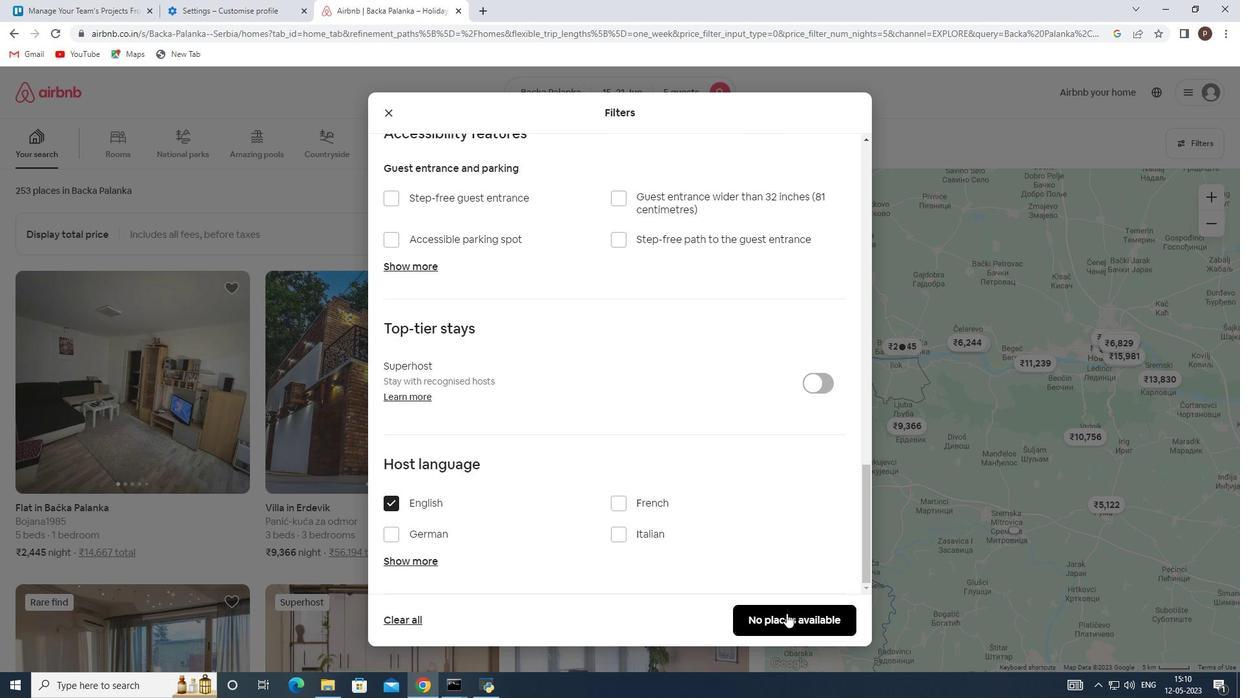 
Action: Mouse pressed left at (794, 612)
Screenshot: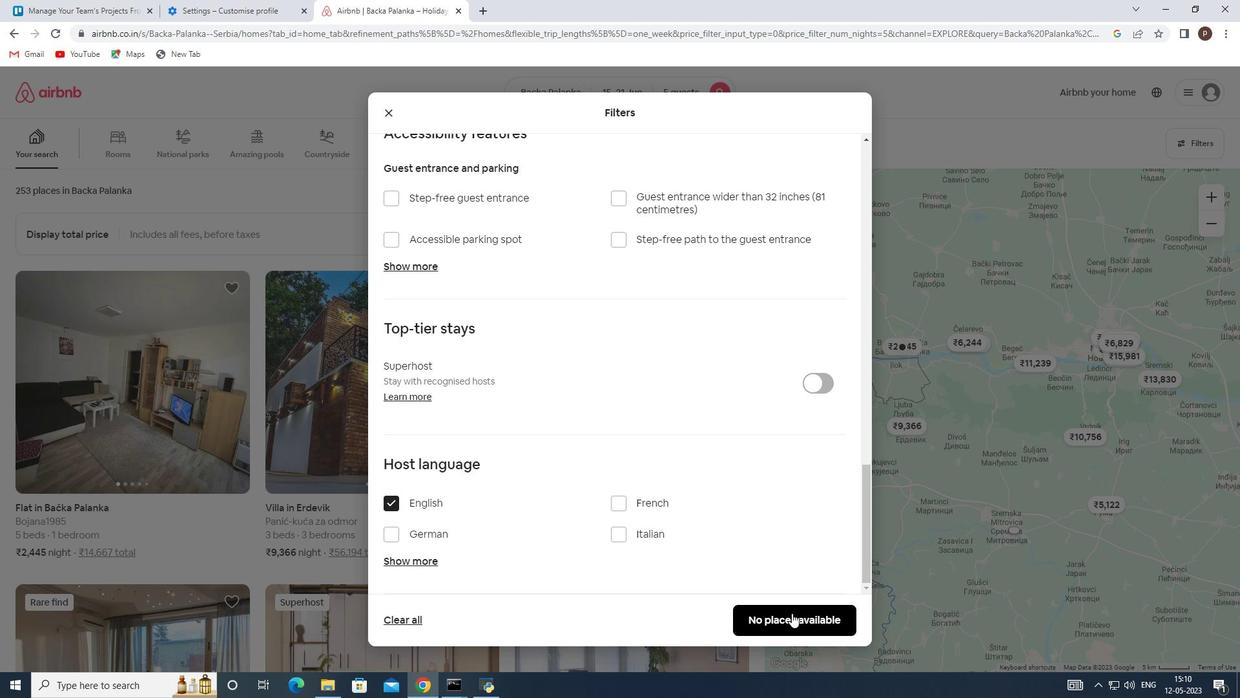
